 Task: Find connections with filter location Annecy-le-Vieux with filter topic #innovationwith filter profile language English with filter current company Max Healthcare with filter school Indian Institute of Technology, Roorkee with filter industry Media Production with filter service category Financial Advisory with filter keywords title Social Media Assistant
Action: Mouse moved to (504, 66)
Screenshot: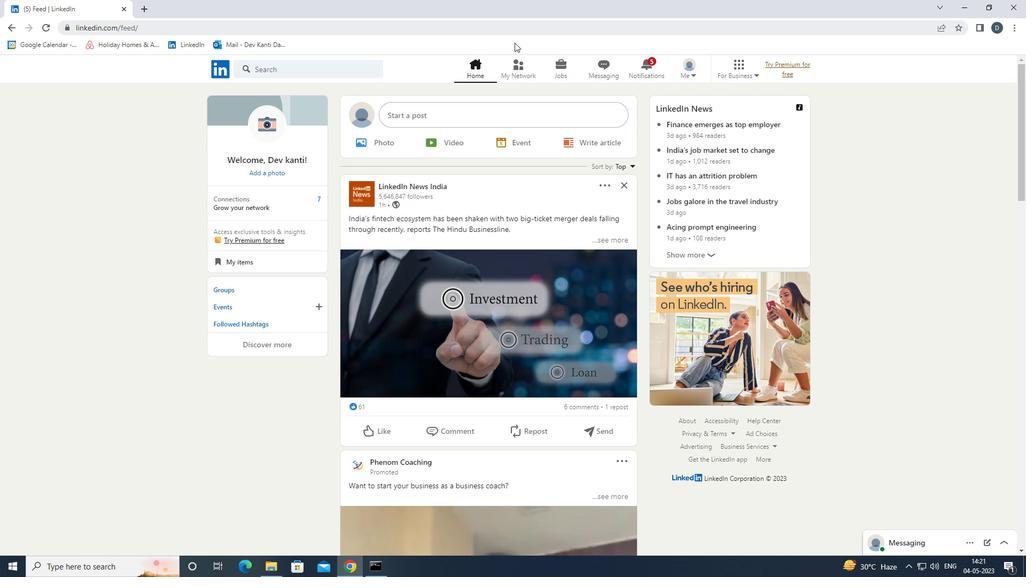 
Action: Mouse pressed left at (504, 66)
Screenshot: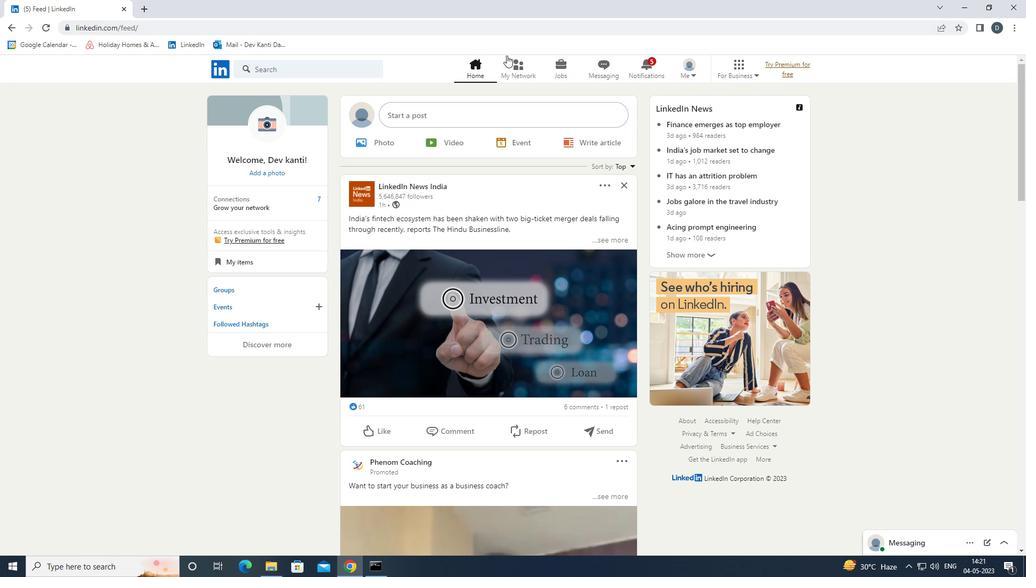 
Action: Mouse moved to (351, 128)
Screenshot: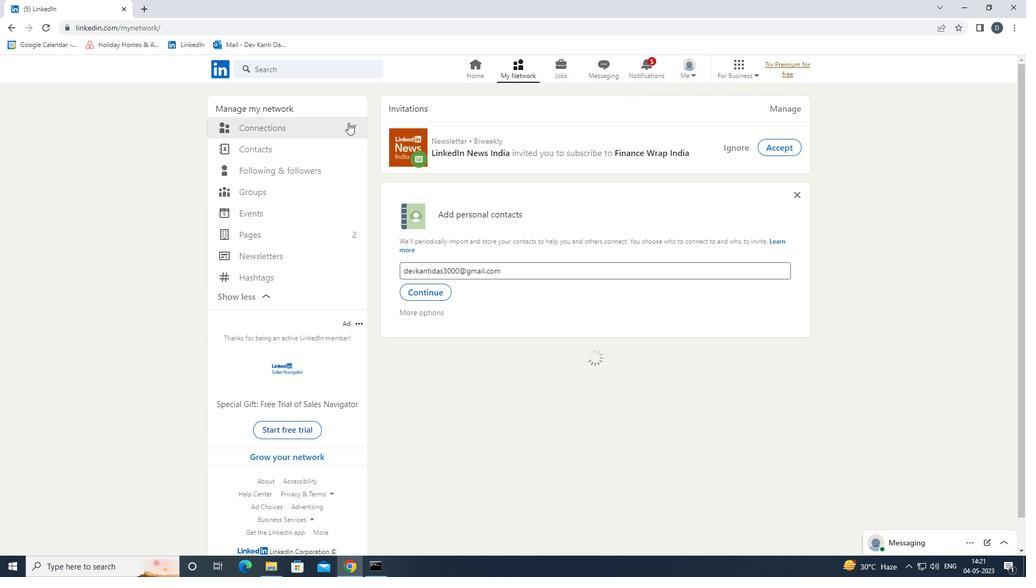 
Action: Mouse pressed left at (351, 128)
Screenshot: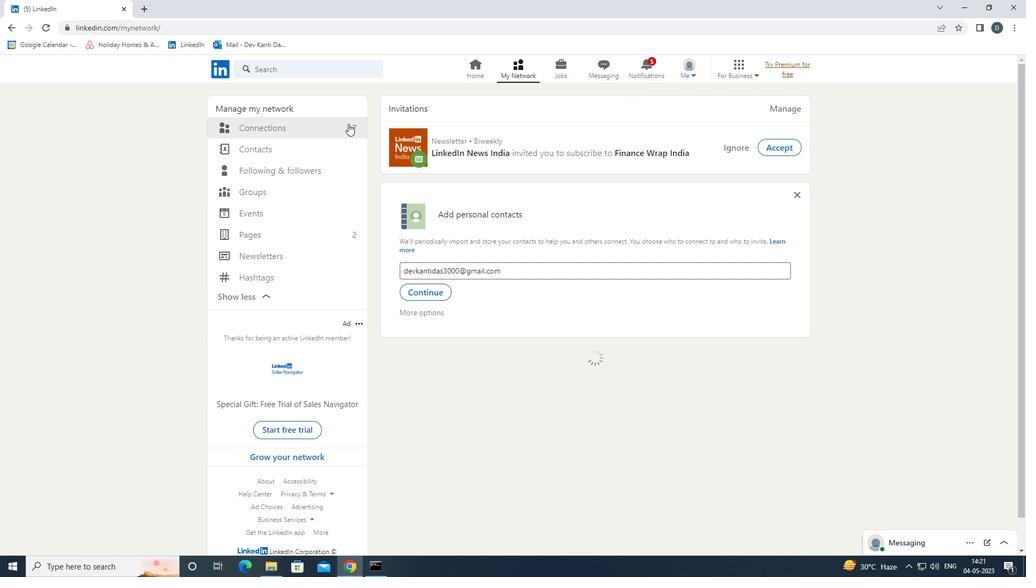 
Action: Mouse moved to (614, 125)
Screenshot: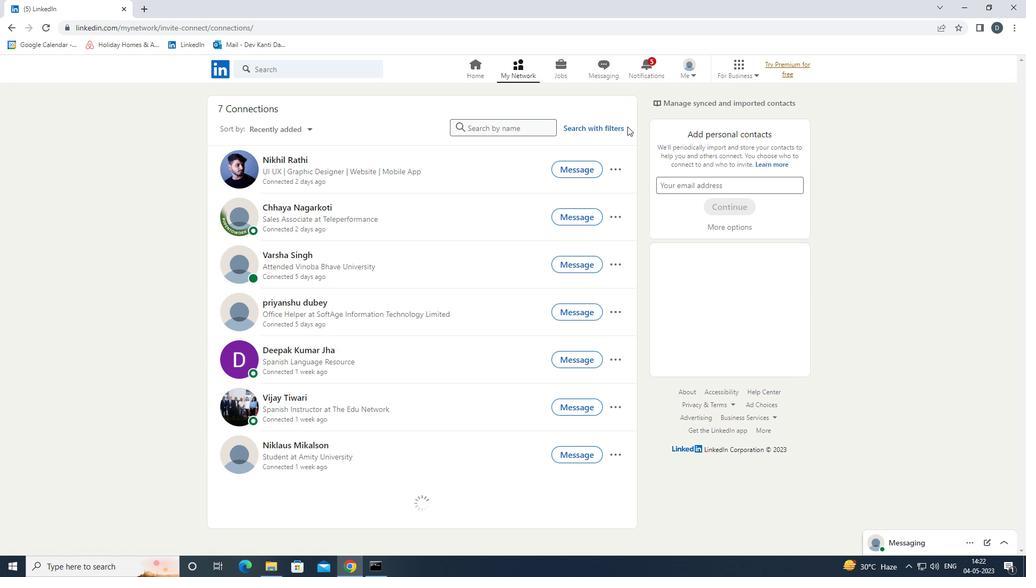 
Action: Mouse pressed left at (614, 125)
Screenshot: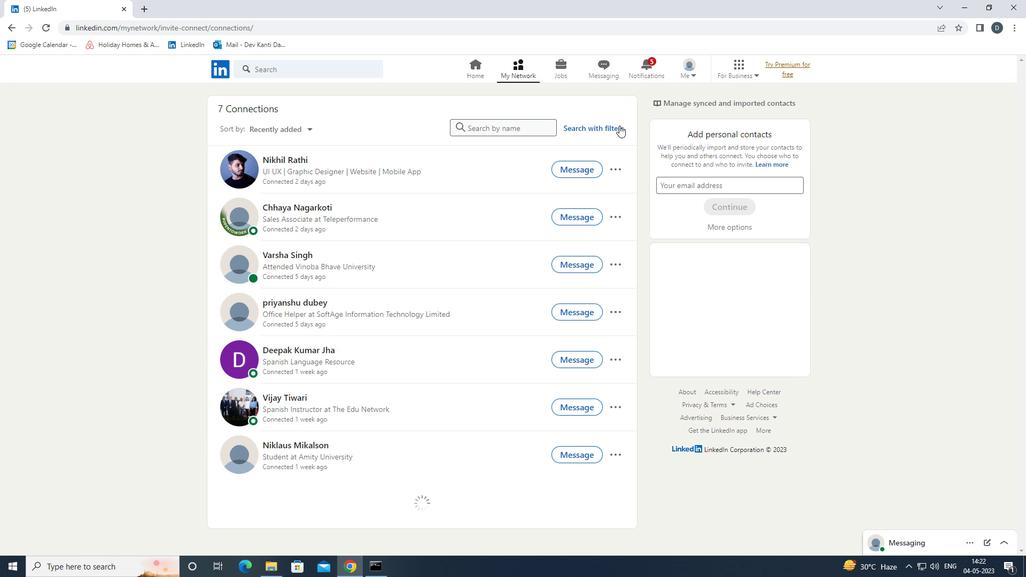 
Action: Mouse moved to (559, 98)
Screenshot: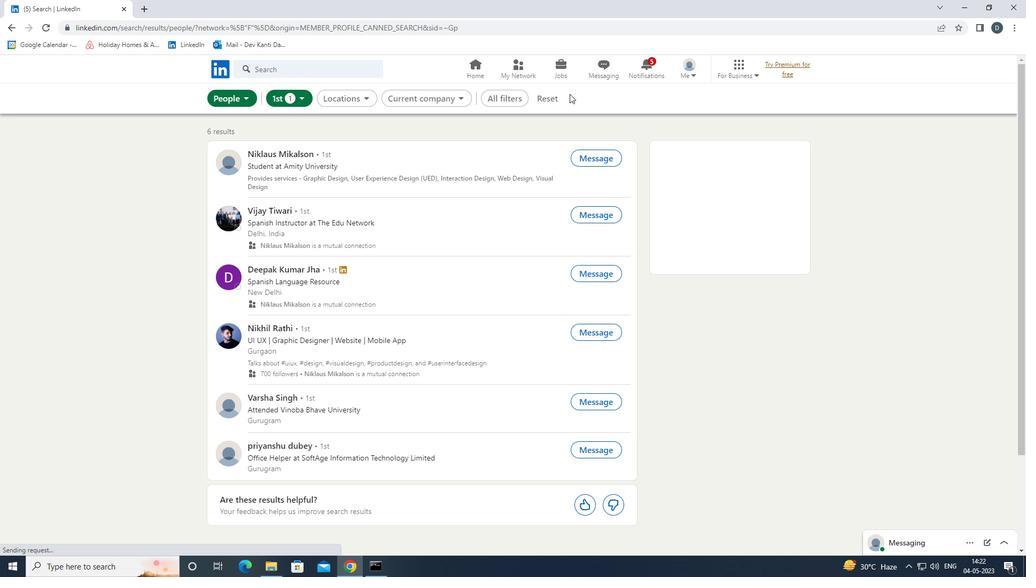 
Action: Mouse pressed left at (559, 98)
Screenshot: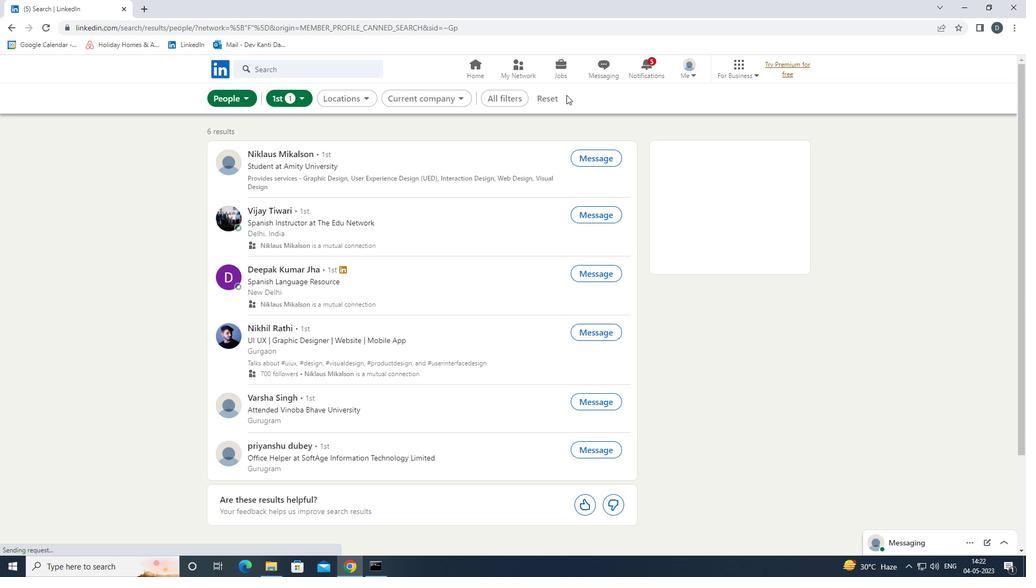 
Action: Mouse moved to (555, 98)
Screenshot: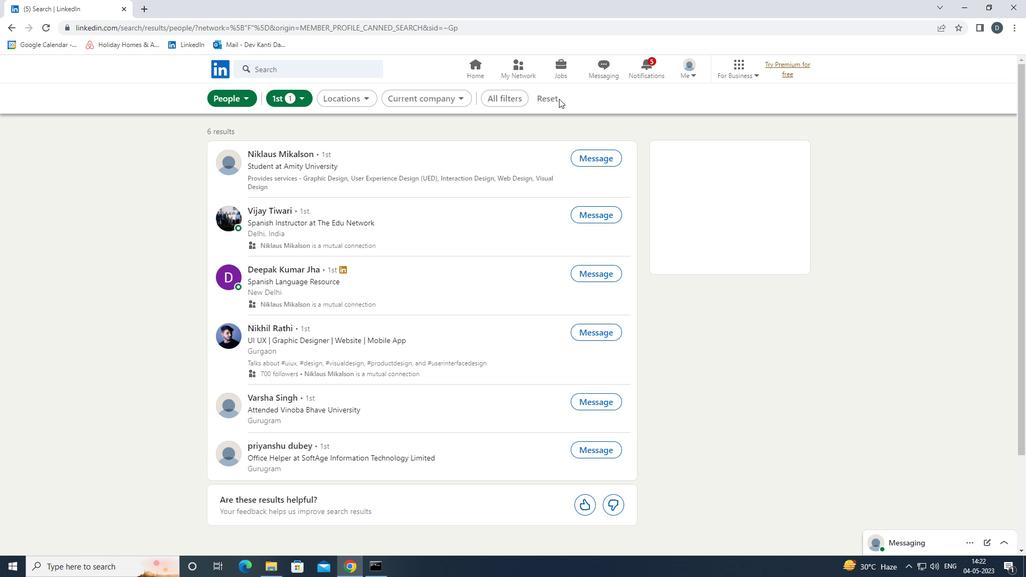 
Action: Mouse pressed left at (555, 98)
Screenshot: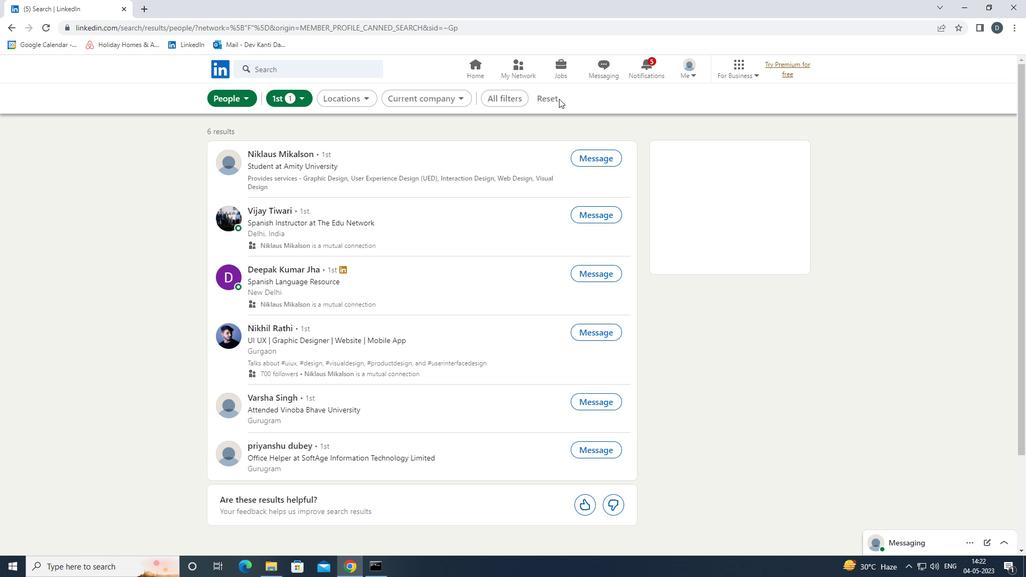 
Action: Mouse moved to (542, 97)
Screenshot: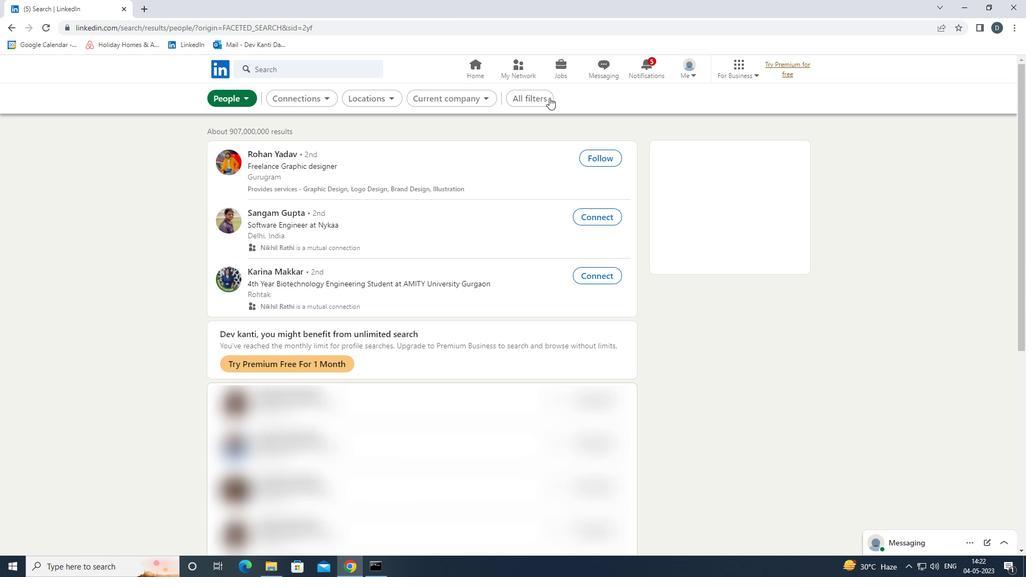 
Action: Mouse pressed left at (542, 97)
Screenshot: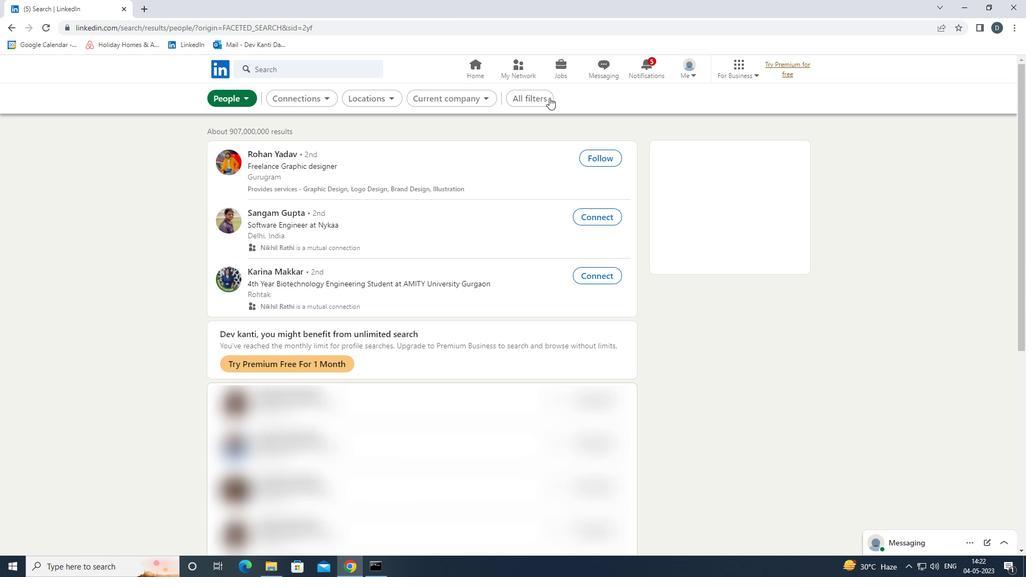 
Action: Mouse moved to (854, 346)
Screenshot: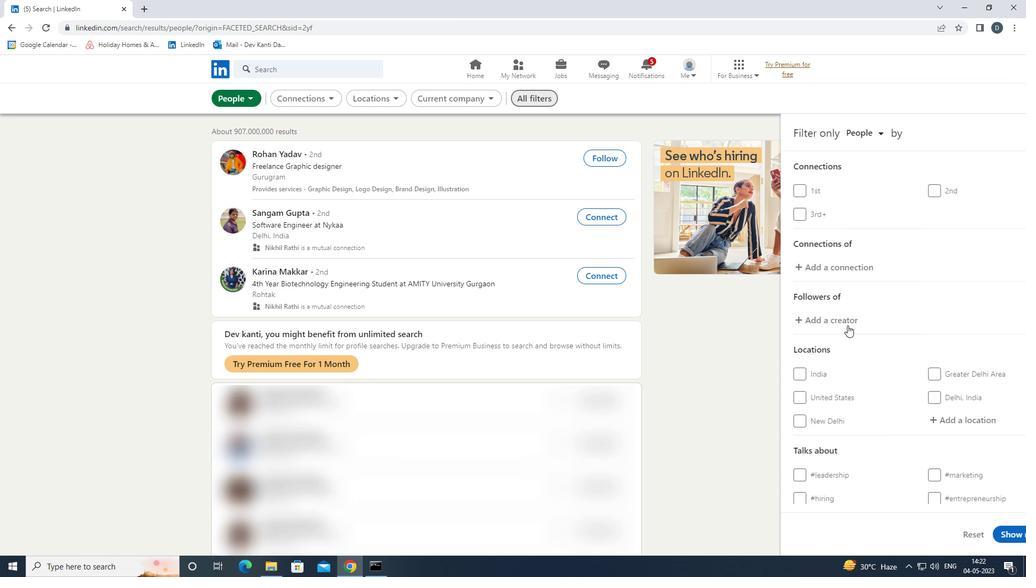 
Action: Mouse scrolled (854, 346) with delta (0, 0)
Screenshot: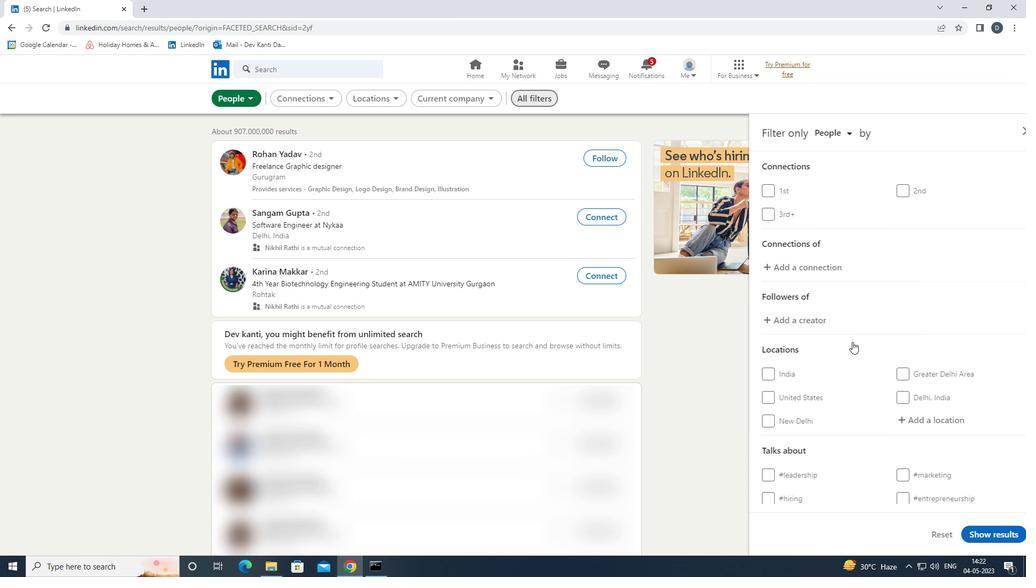 
Action: Mouse scrolled (854, 346) with delta (0, 0)
Screenshot: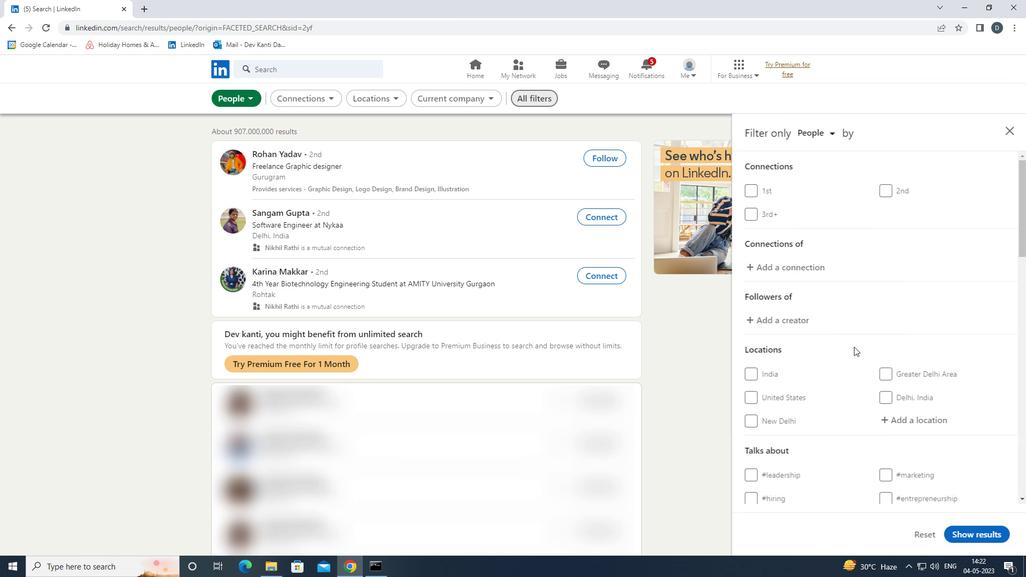 
Action: Mouse moved to (901, 314)
Screenshot: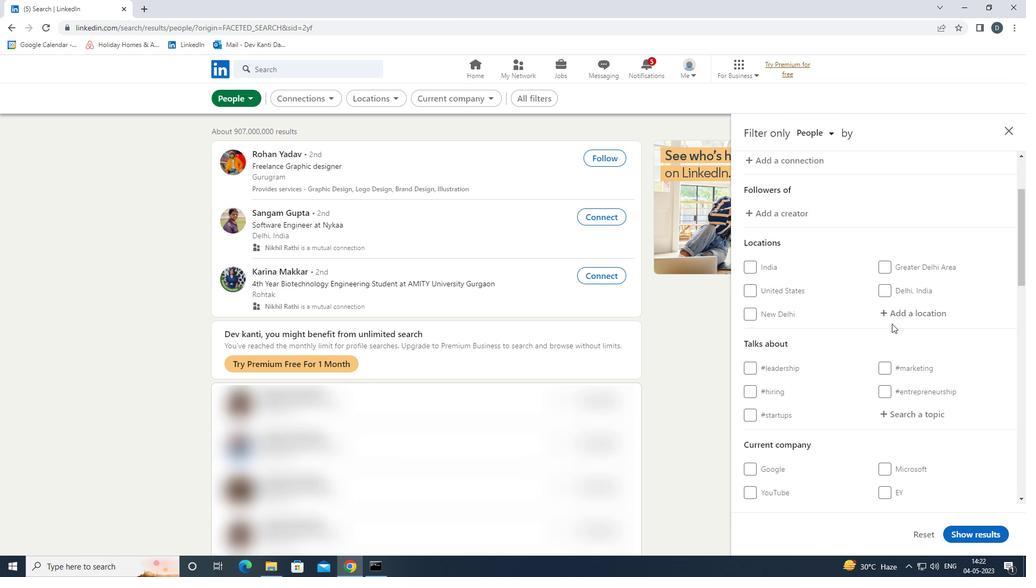 
Action: Mouse pressed left at (901, 314)
Screenshot: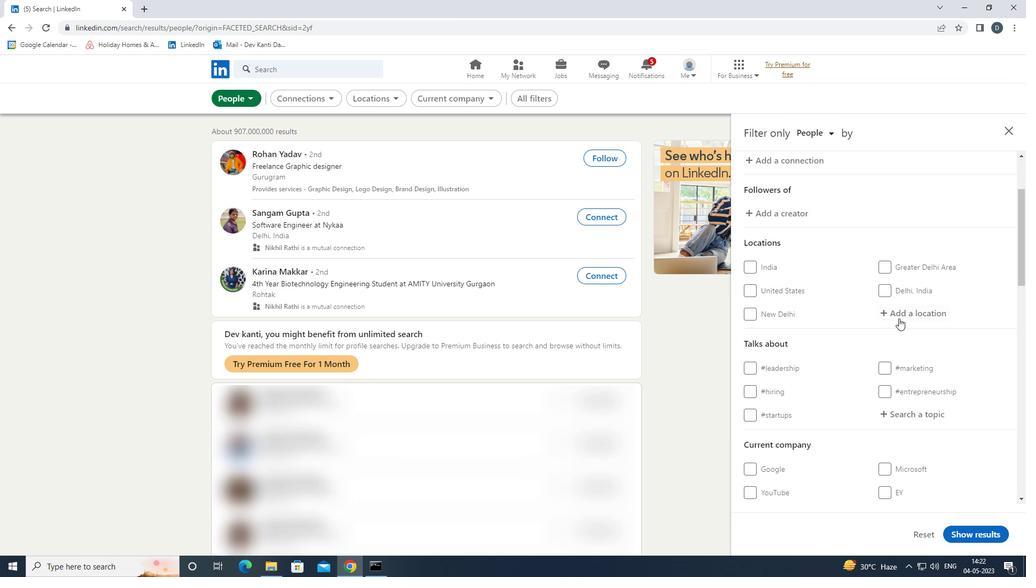 
Action: Mouse moved to (901, 314)
Screenshot: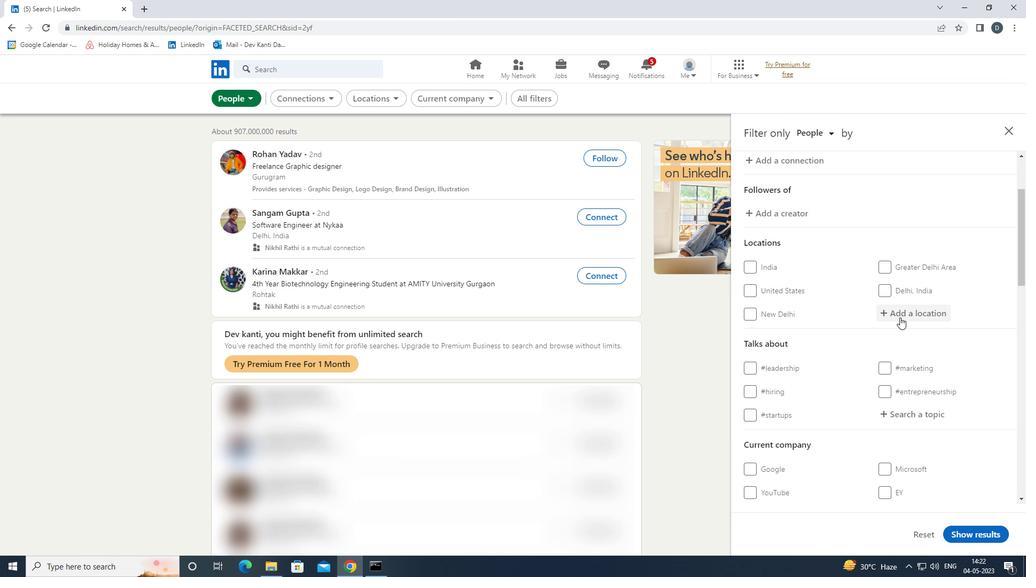 
Action: Key pressed <Key.shift><Key.shift><Key.shift><Key.shift><Key.shift><Key.shift><Key.shift><Key.shift><Key.shift><Key.shift><Key.shift><Key.shift><Key.shift><Key.shift><Key.shift><Key.shift><Key.shift><Key.shift><Key.shift><Key.shift><Key.shift><Key.shift>ANNECY-LE<Key.down><Key.enter>
Screenshot: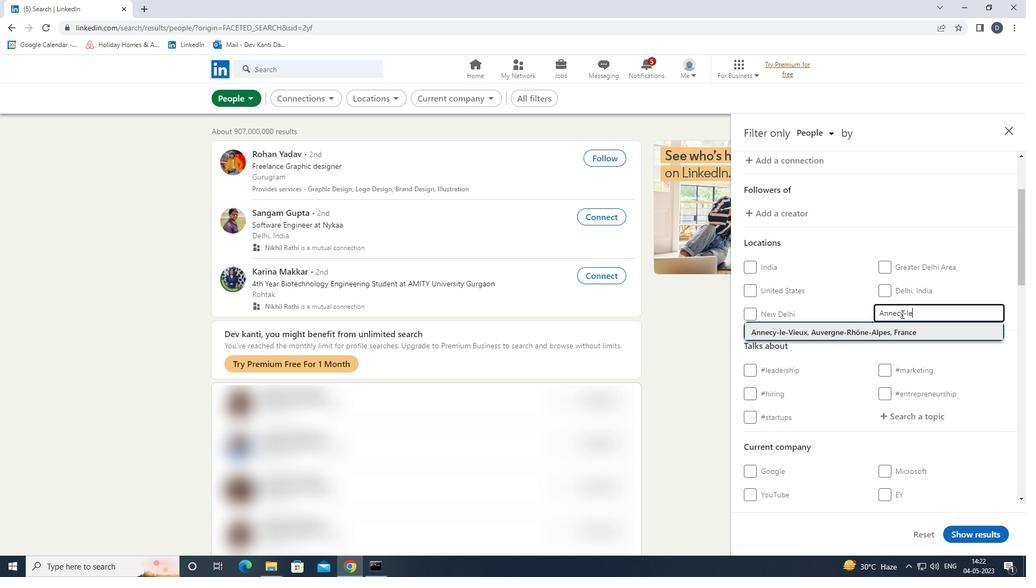 
Action: Mouse moved to (935, 443)
Screenshot: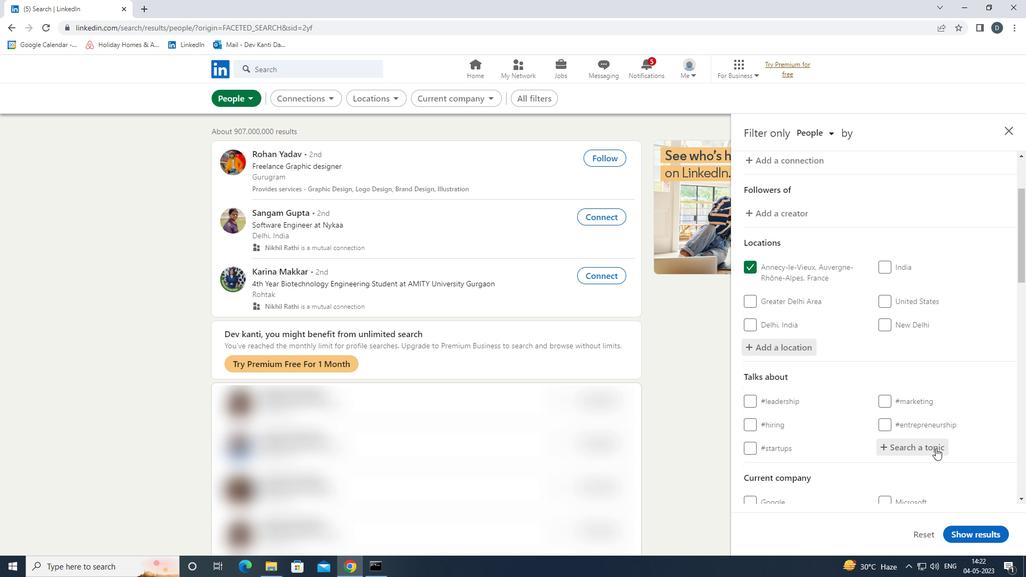 
Action: Mouse pressed left at (935, 443)
Screenshot: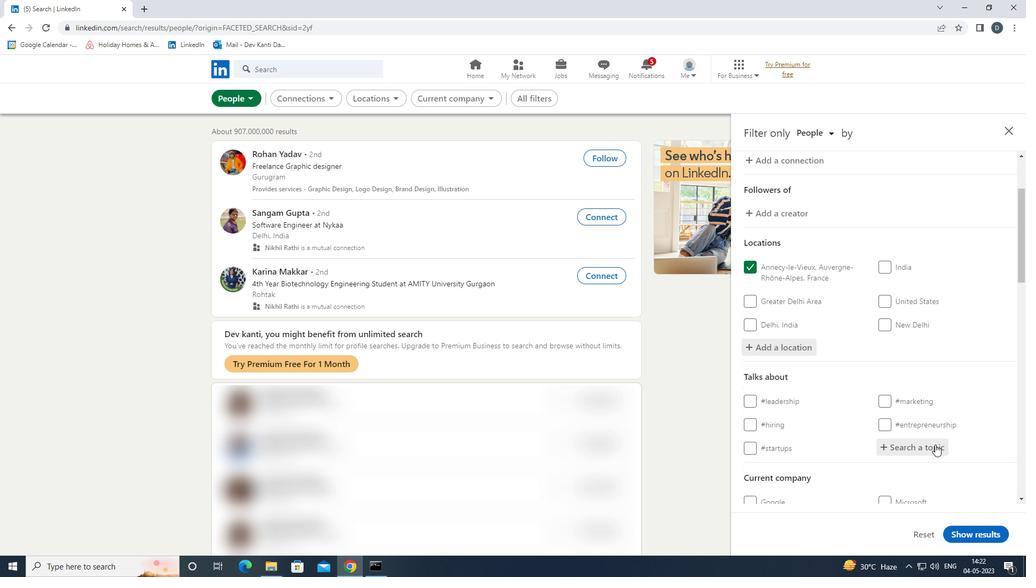 
Action: Key pressed INNOVATION<Key.down><Key.enter>
Screenshot: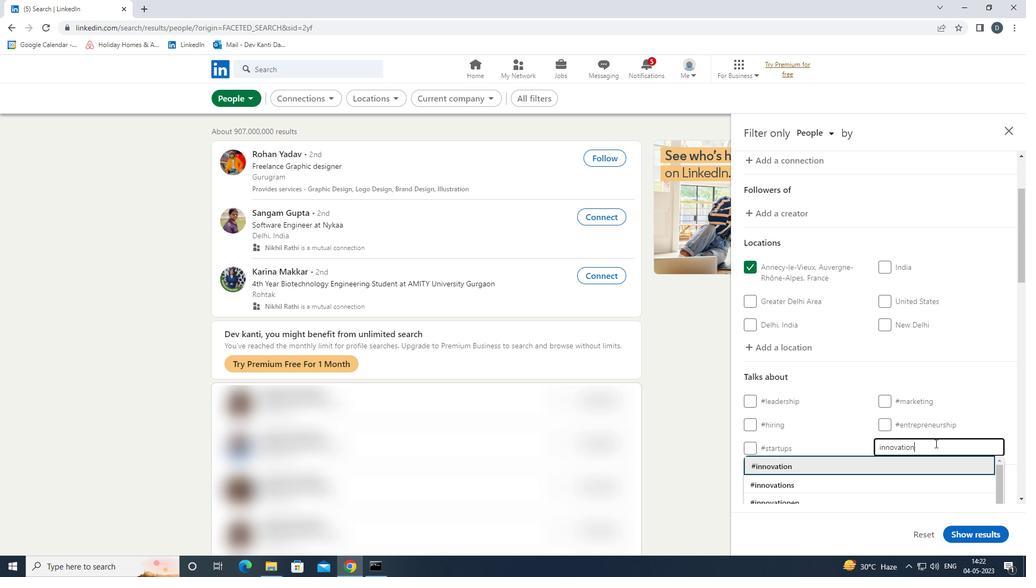 
Action: Mouse moved to (935, 443)
Screenshot: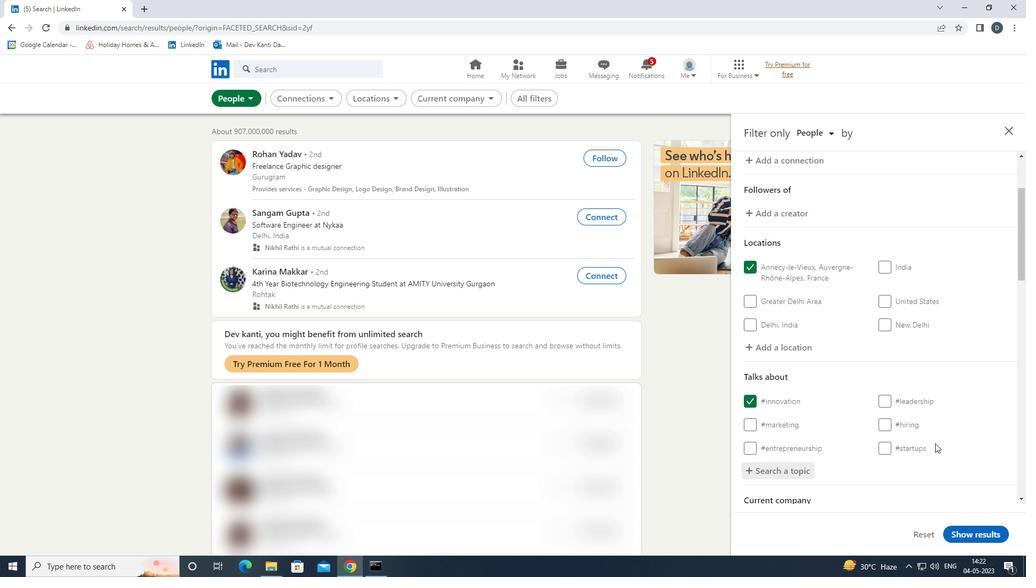 
Action: Mouse scrolled (935, 442) with delta (0, 0)
Screenshot: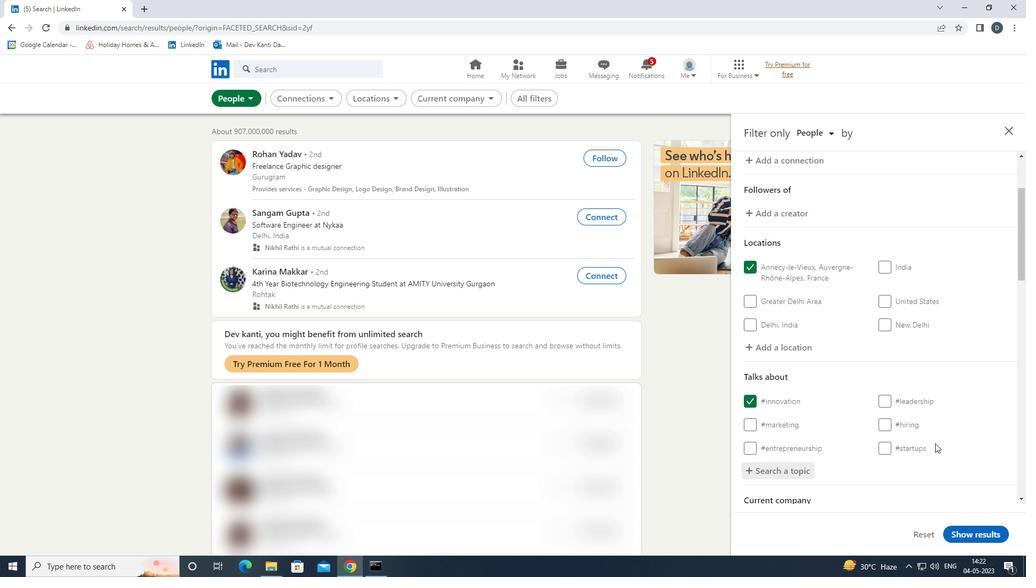 
Action: Mouse scrolled (935, 442) with delta (0, 0)
Screenshot: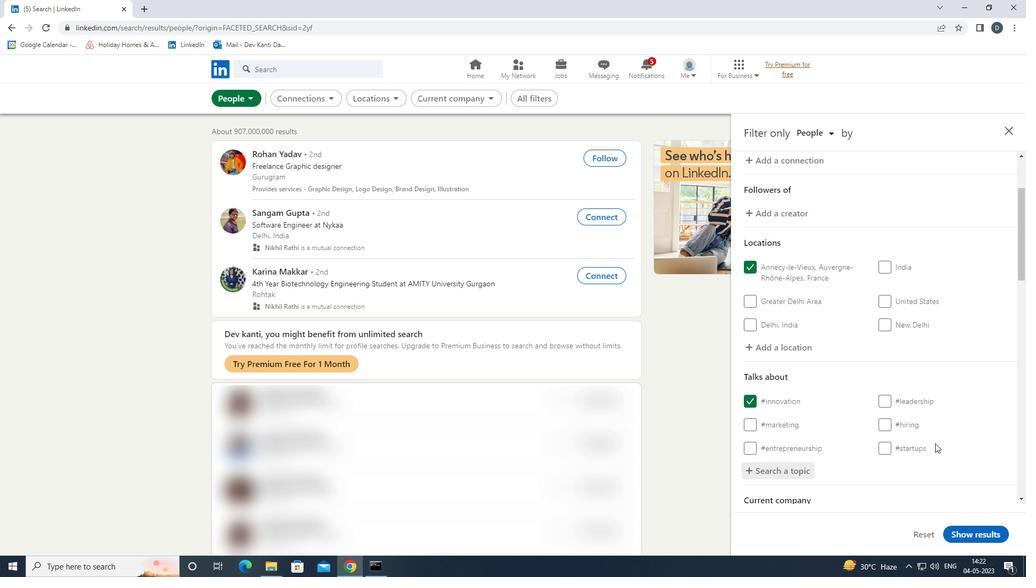 
Action: Mouse scrolled (935, 442) with delta (0, 0)
Screenshot: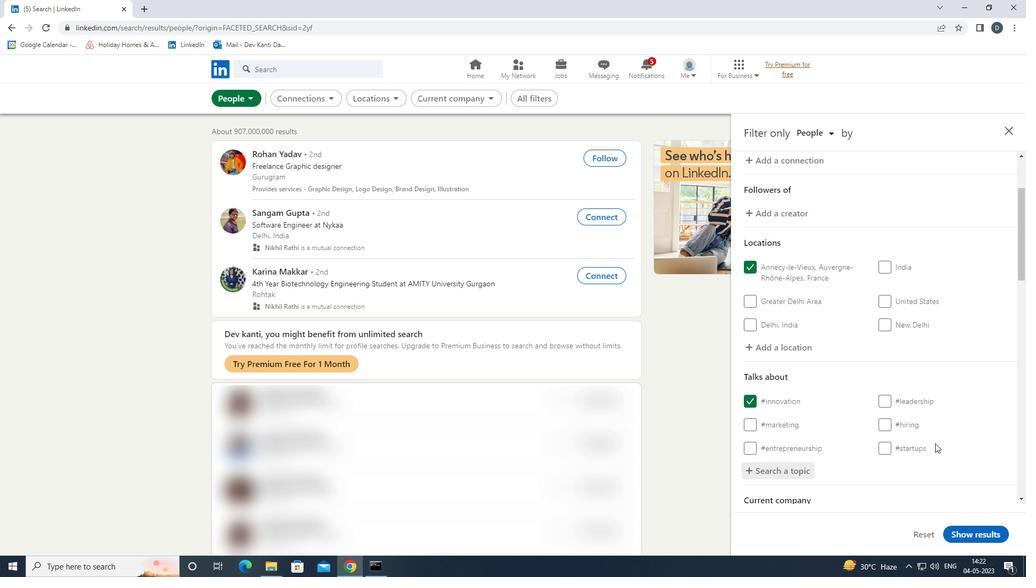 
Action: Mouse moved to (917, 310)
Screenshot: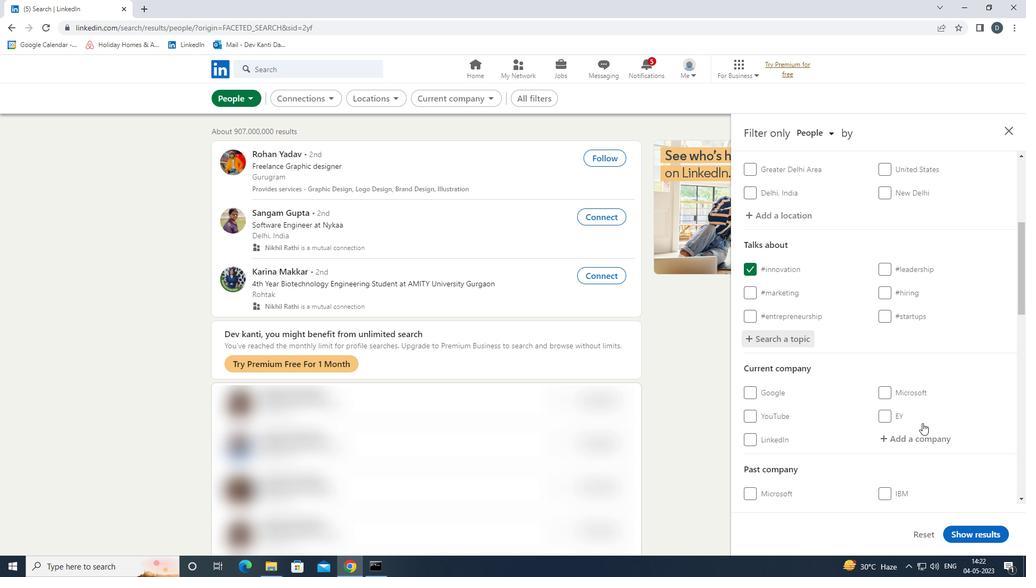 
Action: Mouse scrolled (917, 310) with delta (0, 0)
Screenshot: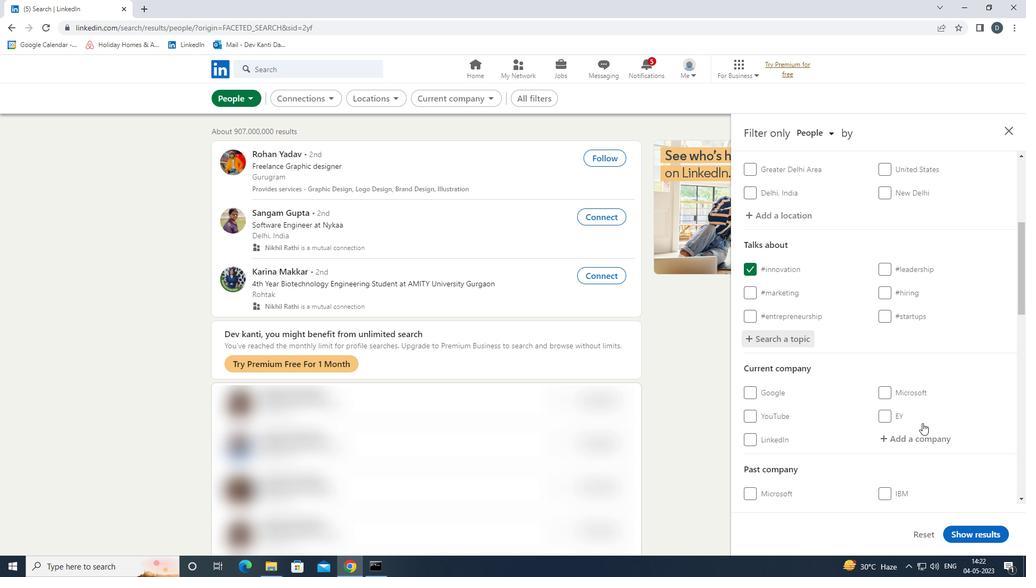 
Action: Mouse moved to (923, 330)
Screenshot: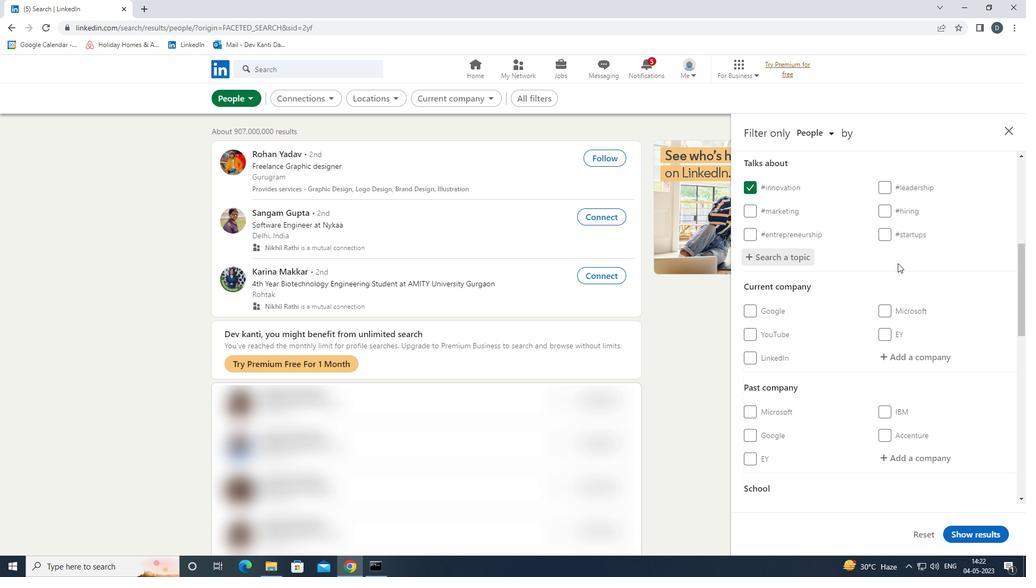 
Action: Mouse scrolled (923, 329) with delta (0, 0)
Screenshot: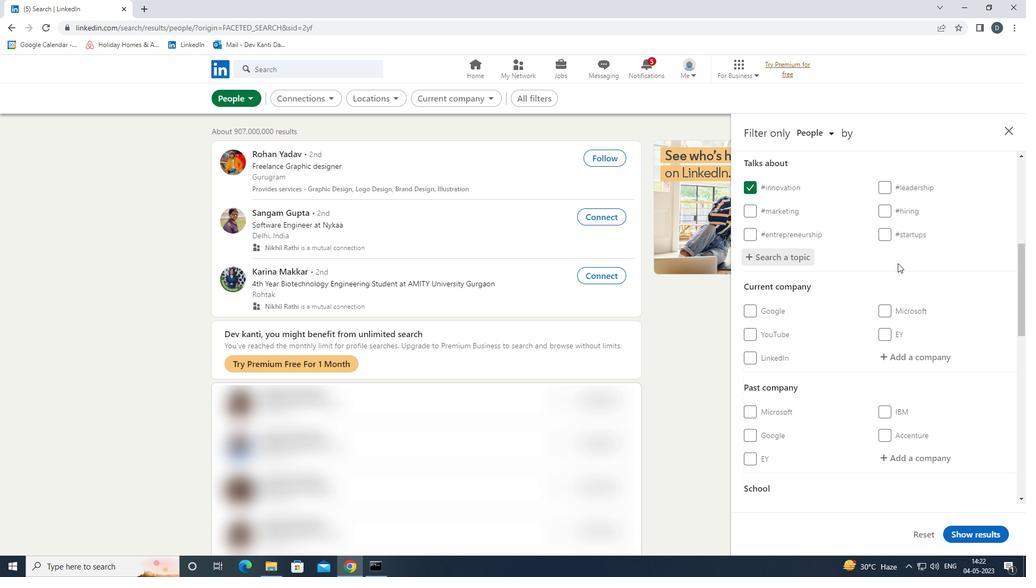 
Action: Mouse moved to (924, 331)
Screenshot: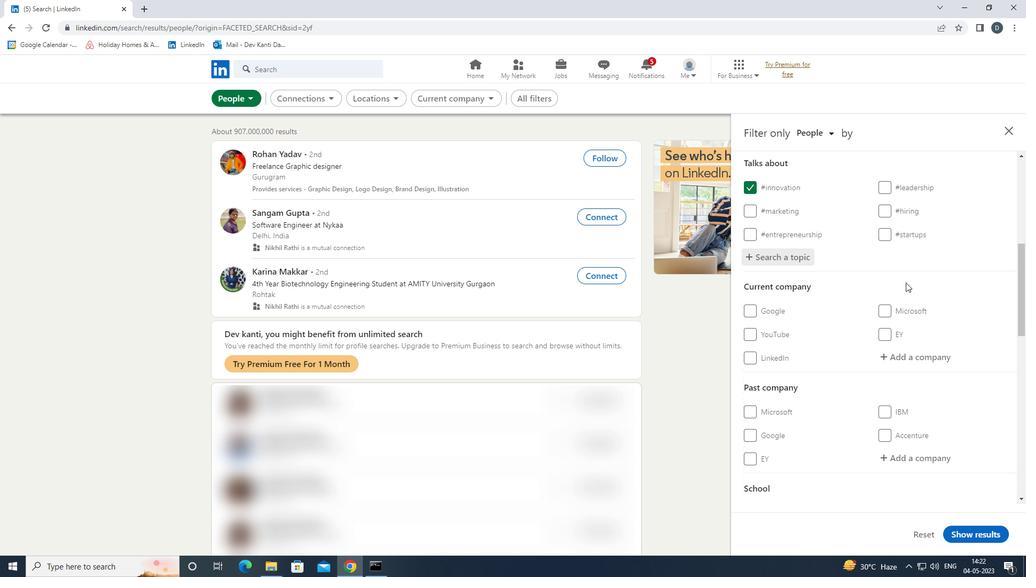 
Action: Mouse scrolled (924, 330) with delta (0, 0)
Screenshot: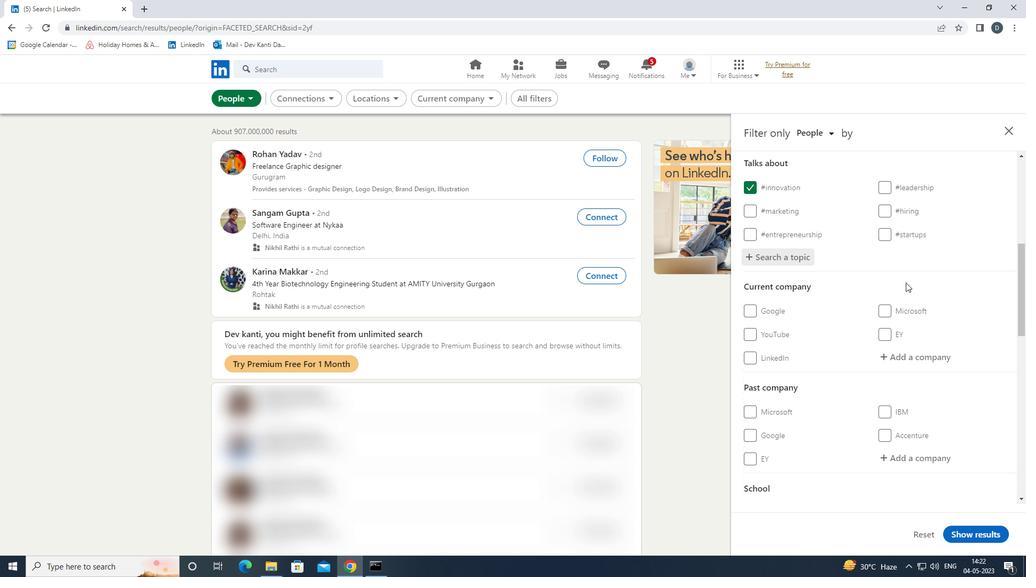 
Action: Mouse moved to (916, 308)
Screenshot: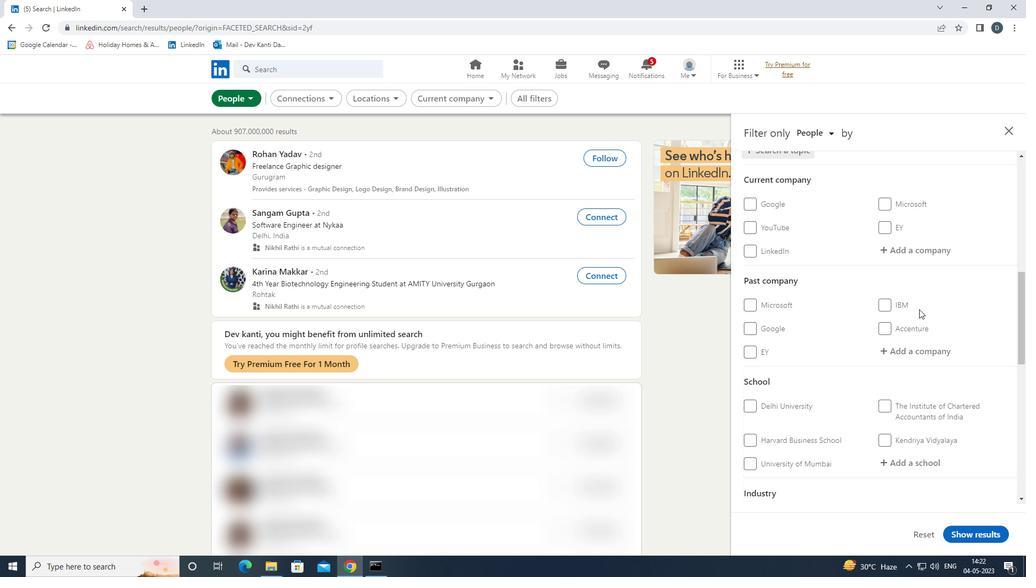 
Action: Mouse scrolled (916, 307) with delta (0, 0)
Screenshot: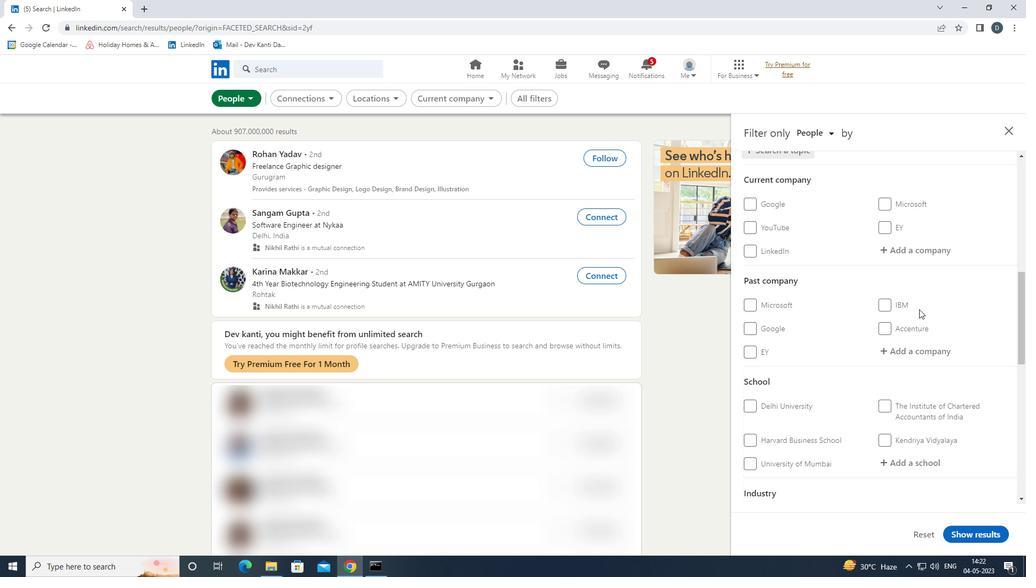 
Action: Mouse moved to (914, 308)
Screenshot: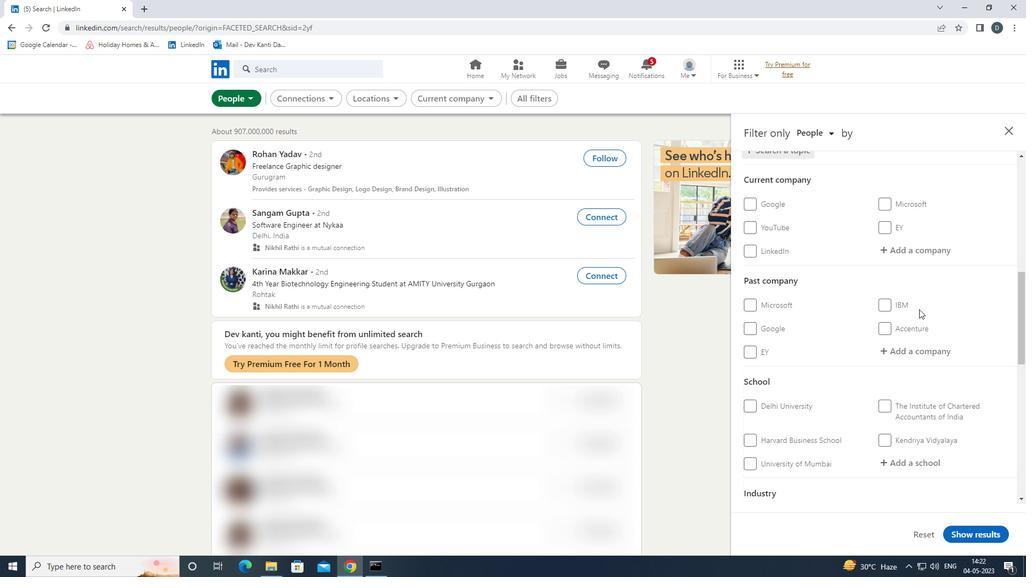 
Action: Mouse scrolled (914, 308) with delta (0, 0)
Screenshot: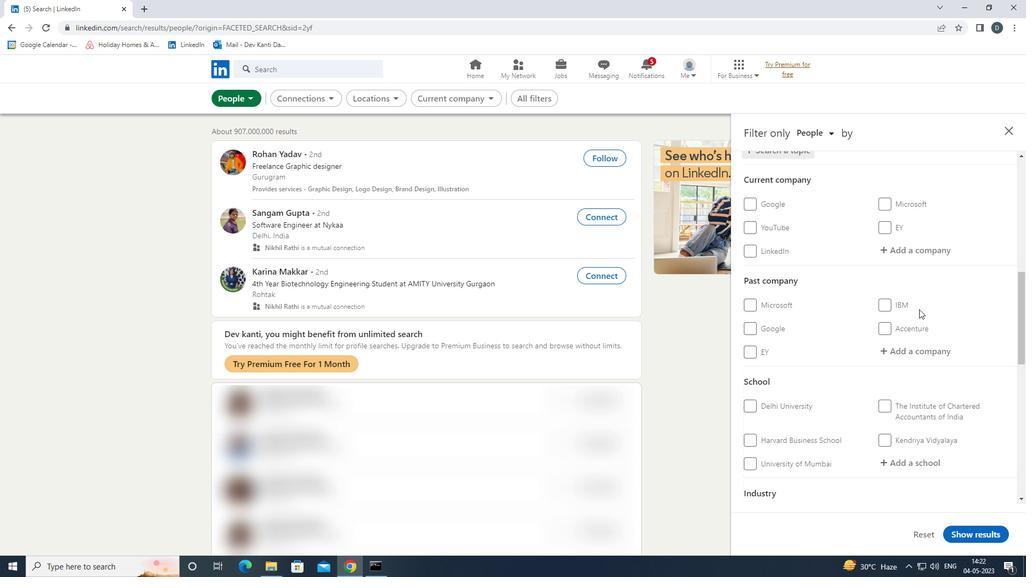 
Action: Mouse scrolled (914, 308) with delta (0, 0)
Screenshot: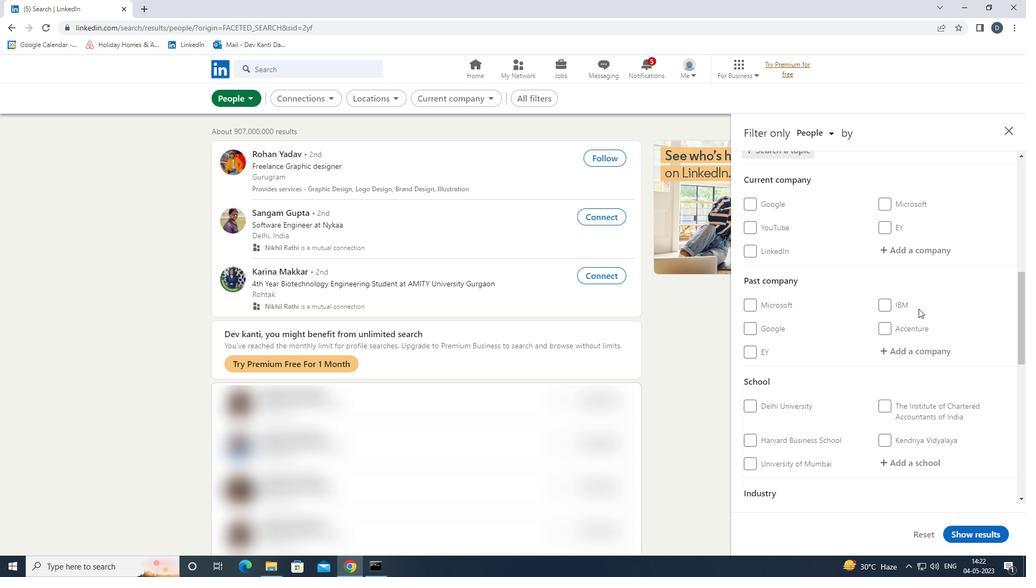
Action: Mouse scrolled (914, 308) with delta (0, 0)
Screenshot: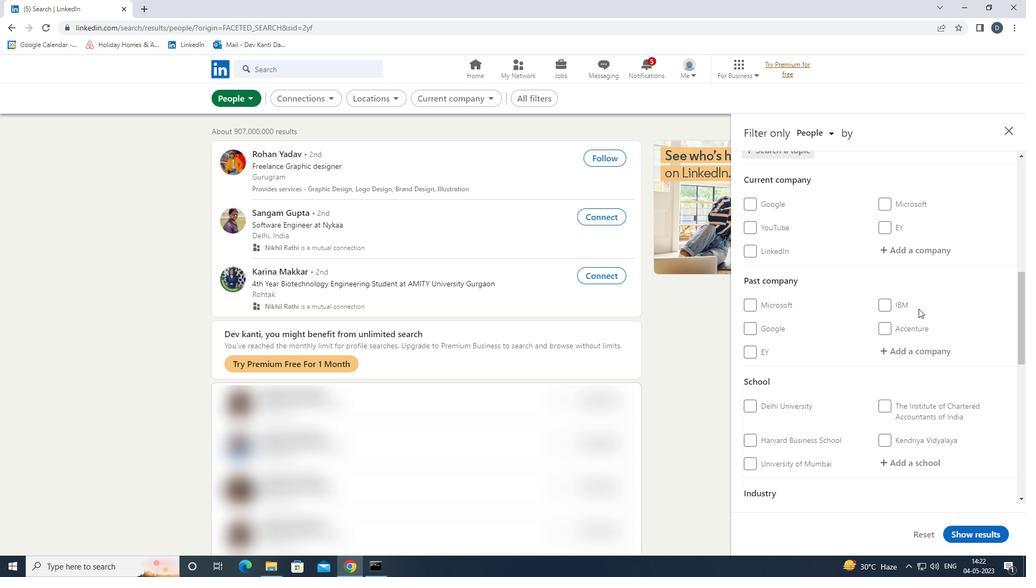 
Action: Mouse moved to (912, 310)
Screenshot: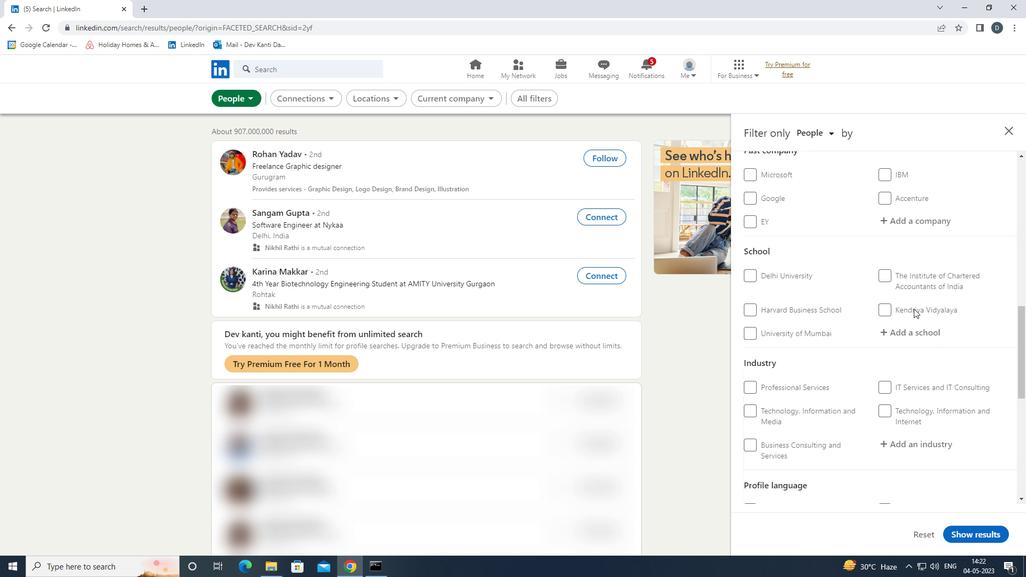 
Action: Mouse scrolled (912, 310) with delta (0, 0)
Screenshot: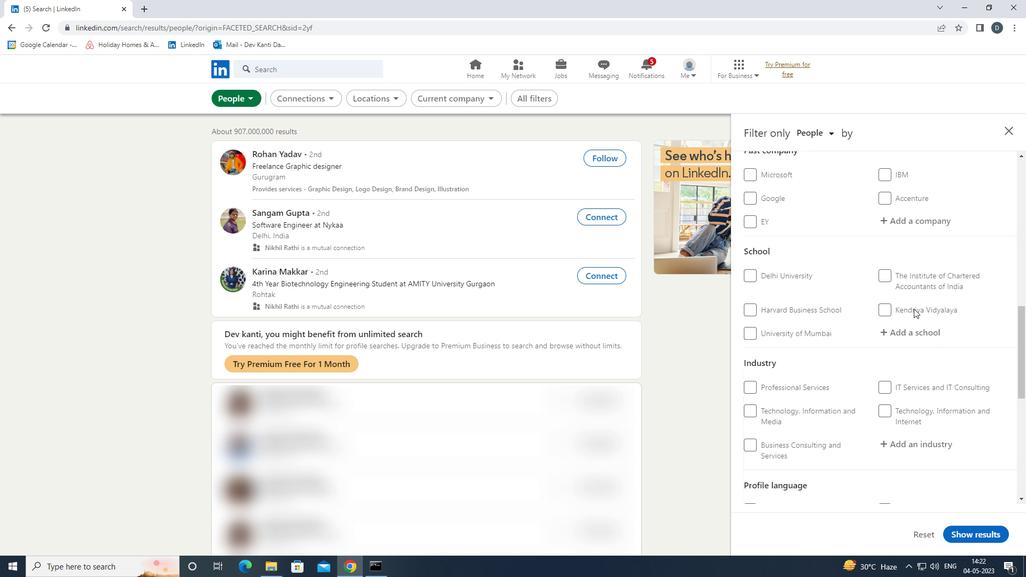 
Action: Mouse moved to (911, 312)
Screenshot: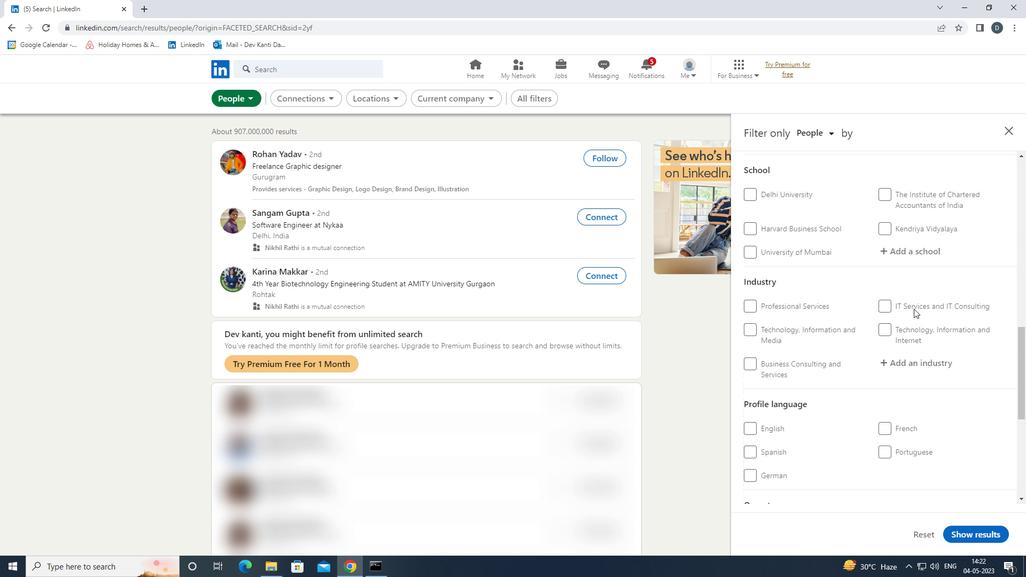 
Action: Mouse scrolled (911, 312) with delta (0, 0)
Screenshot: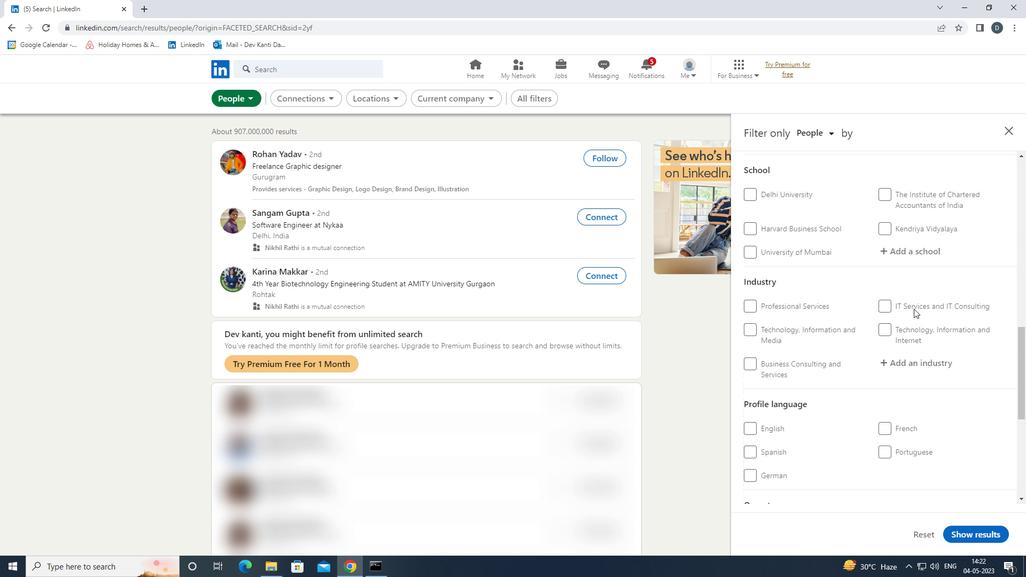 
Action: Mouse moved to (760, 318)
Screenshot: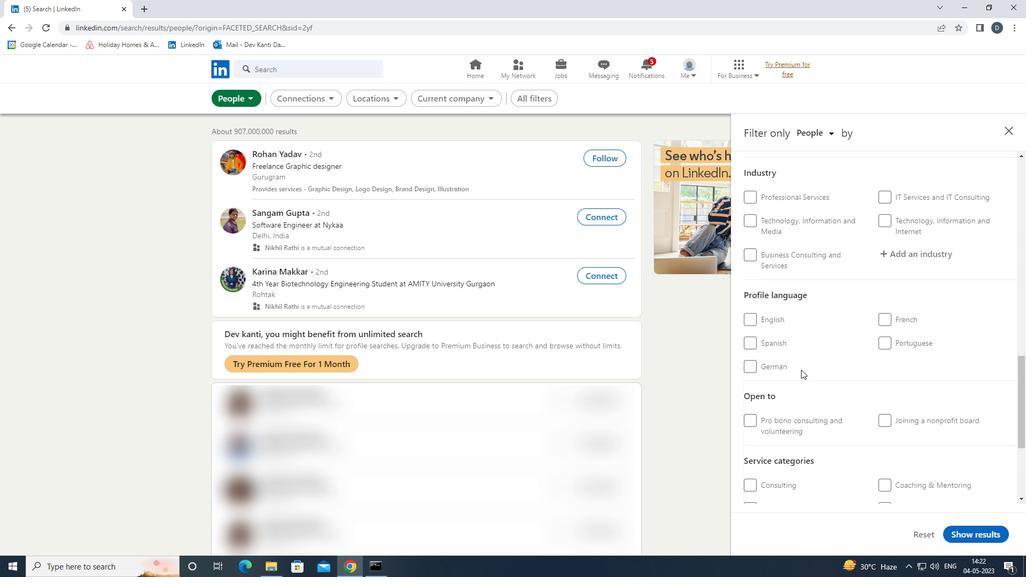 
Action: Mouse pressed left at (760, 318)
Screenshot: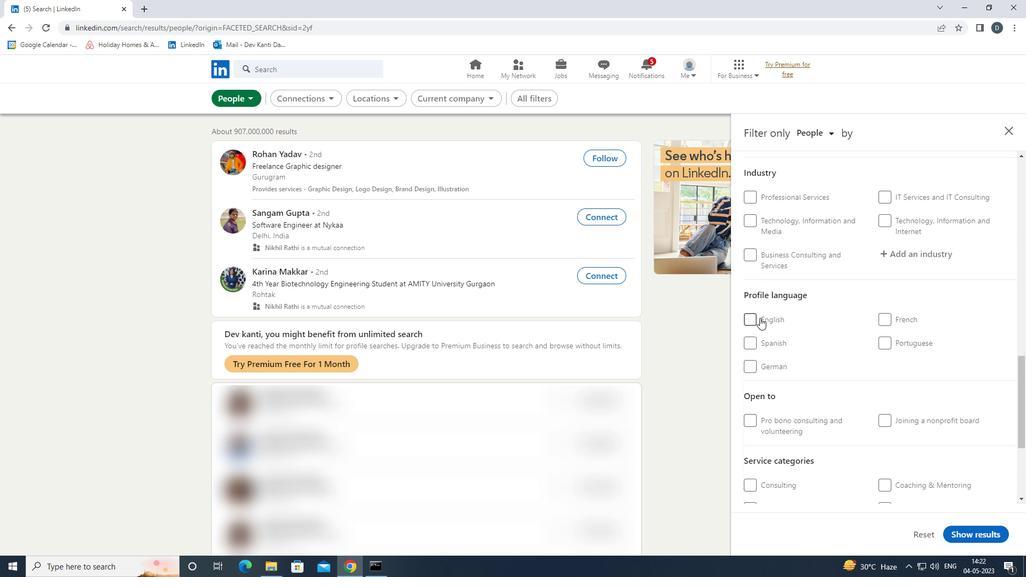 
Action: Mouse moved to (895, 341)
Screenshot: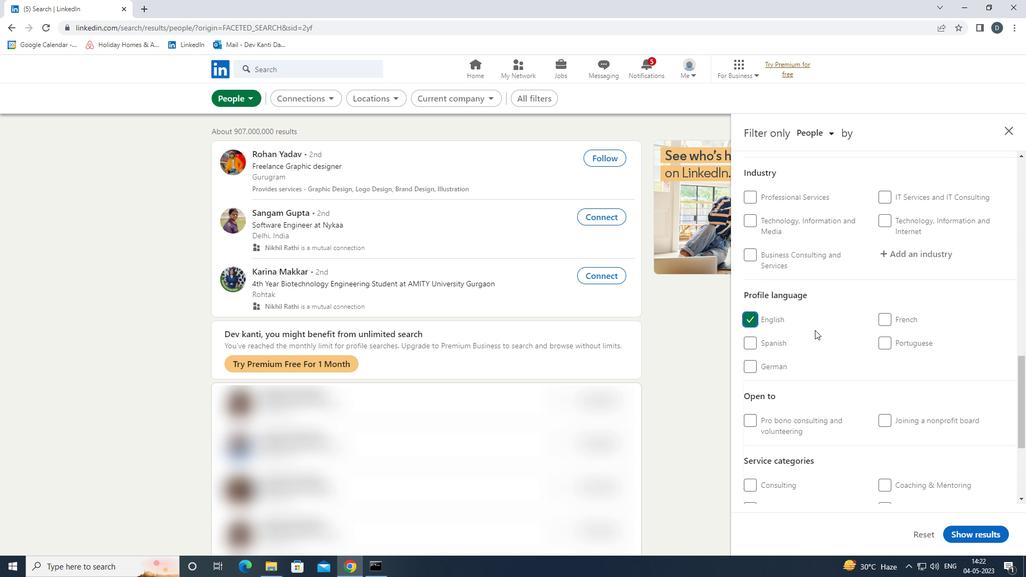 
Action: Mouse scrolled (895, 341) with delta (0, 0)
Screenshot: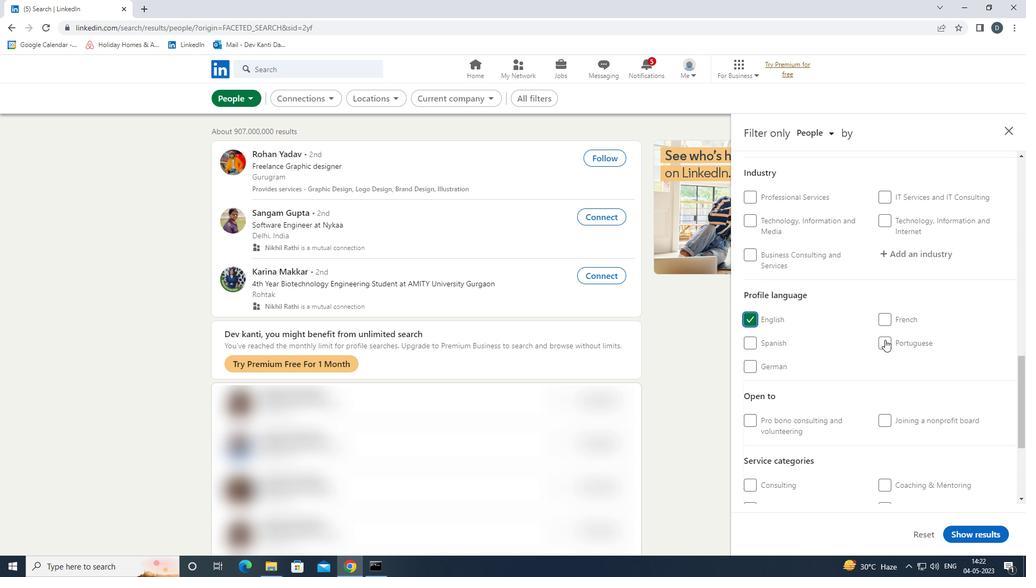 
Action: Mouse scrolled (895, 341) with delta (0, 0)
Screenshot: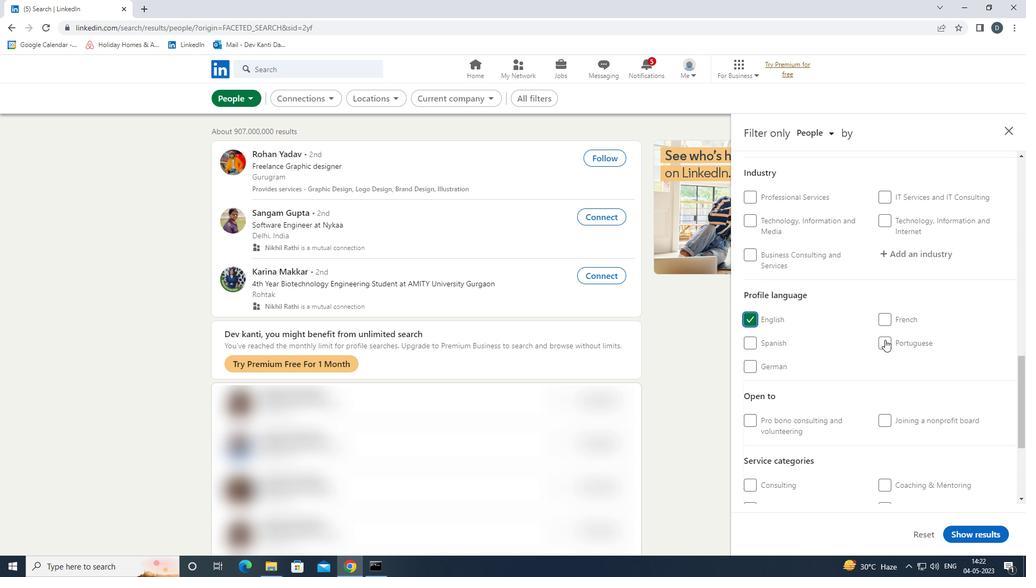 
Action: Mouse scrolled (895, 341) with delta (0, 0)
Screenshot: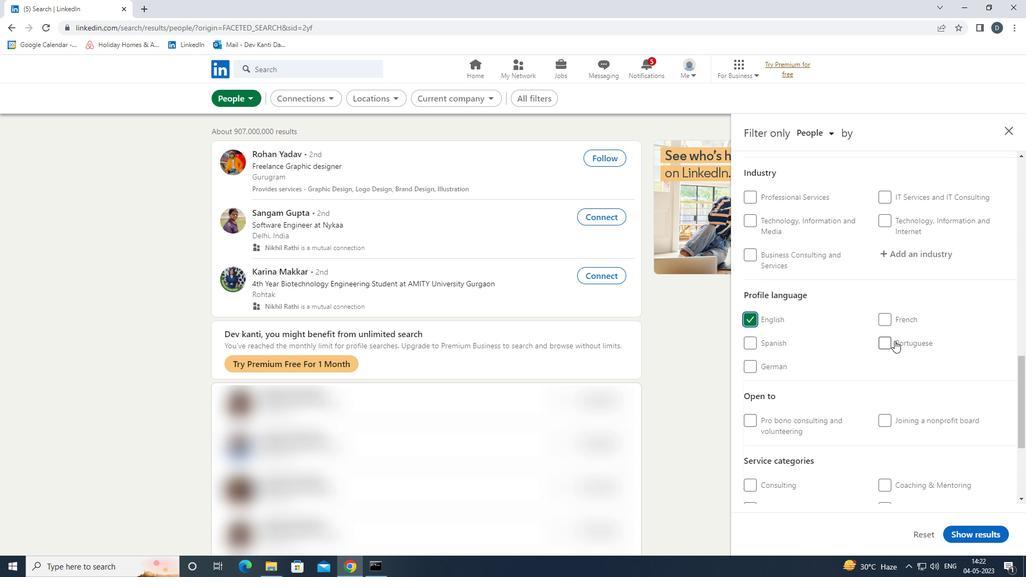 
Action: Mouse scrolled (895, 341) with delta (0, 0)
Screenshot: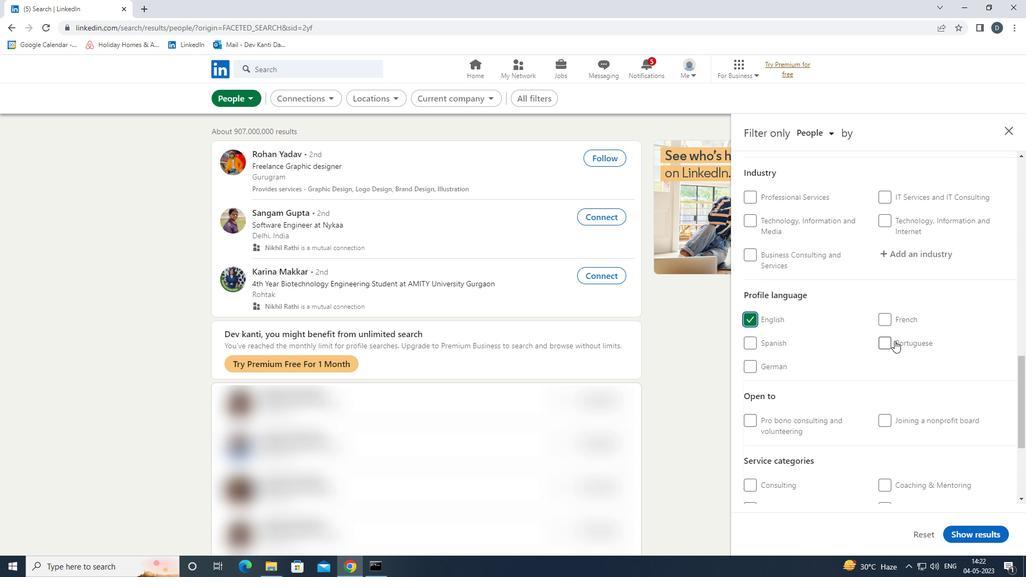 
Action: Mouse scrolled (895, 341) with delta (0, 0)
Screenshot: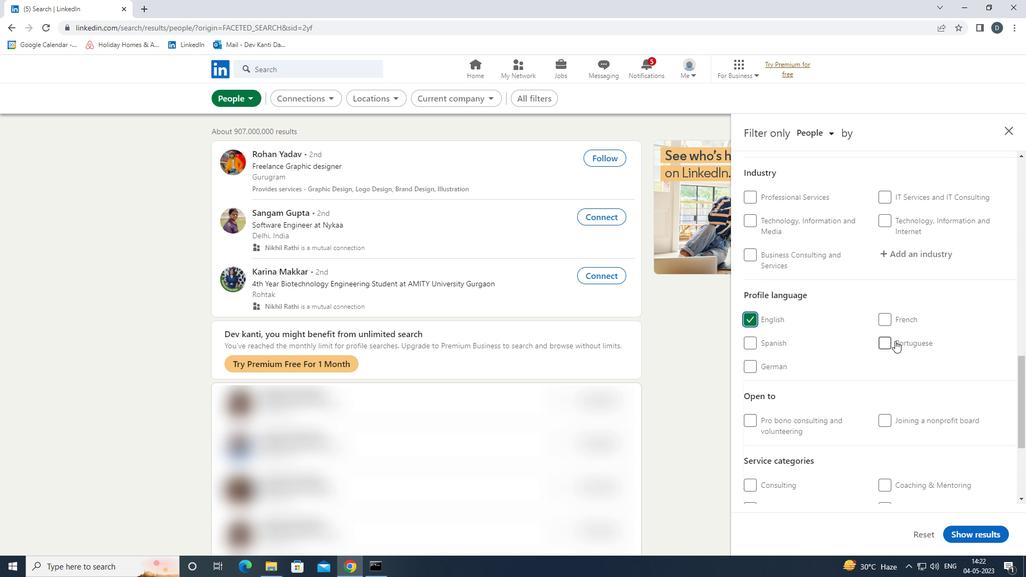 
Action: Mouse moved to (894, 334)
Screenshot: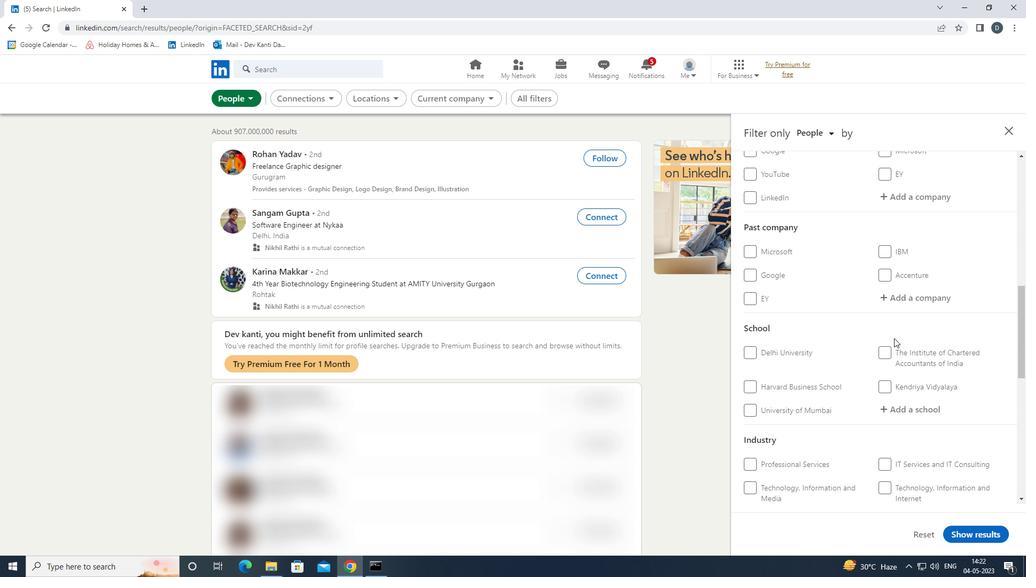 
Action: Mouse scrolled (894, 335) with delta (0, 0)
Screenshot: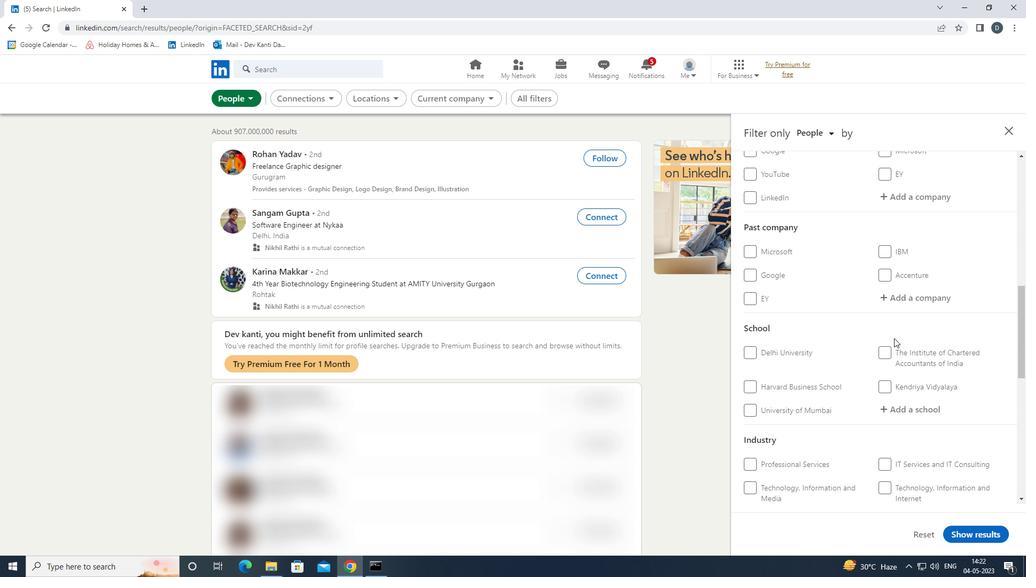 
Action: Mouse scrolled (894, 335) with delta (0, 0)
Screenshot: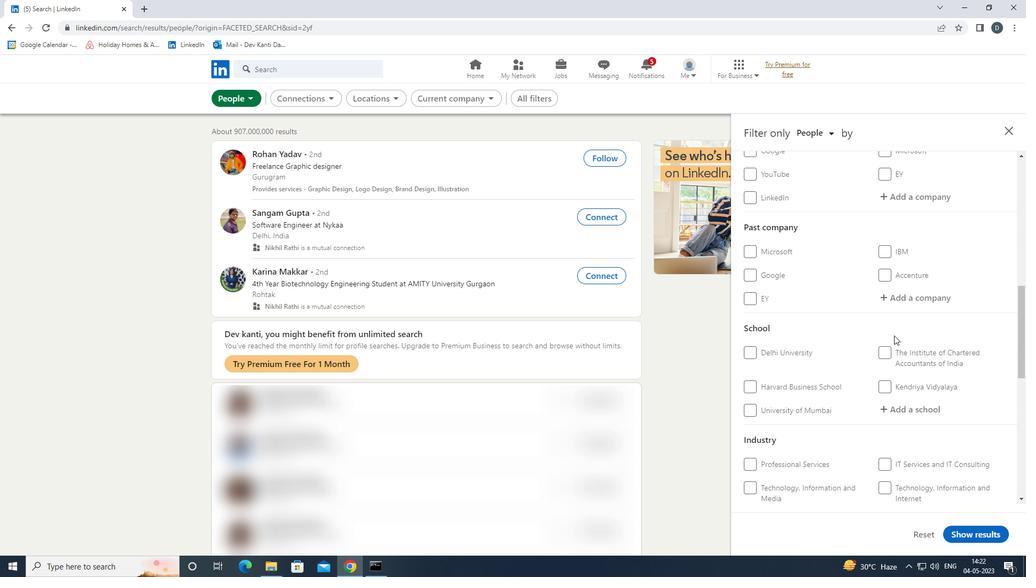 
Action: Mouse moved to (920, 310)
Screenshot: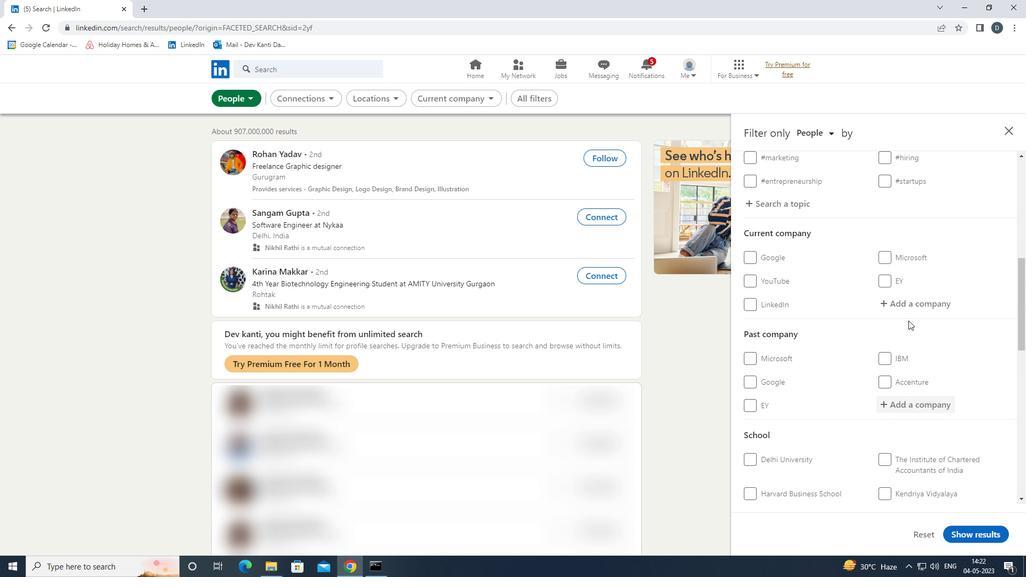 
Action: Mouse pressed left at (920, 310)
Screenshot: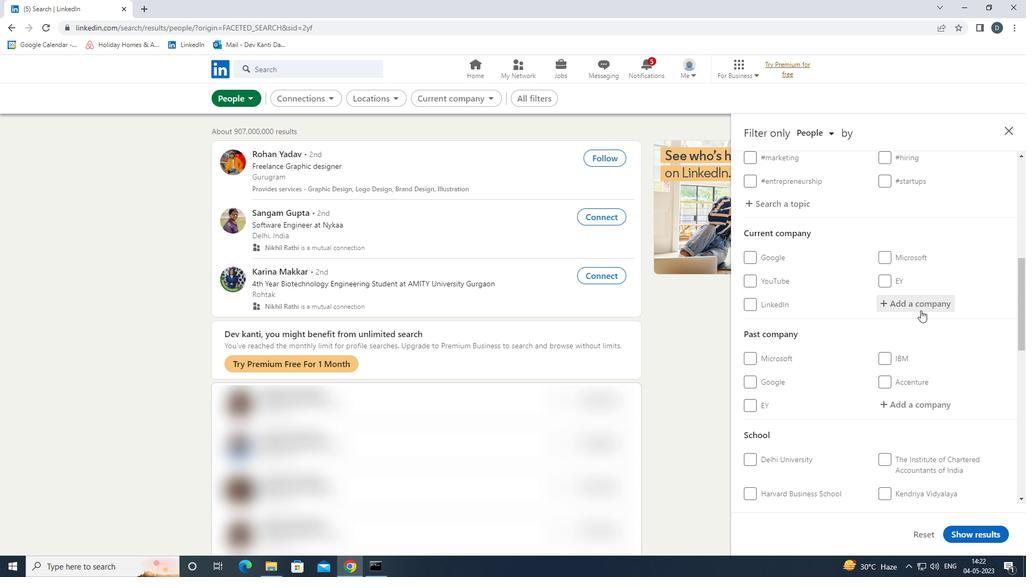 
Action: Mouse moved to (920, 310)
Screenshot: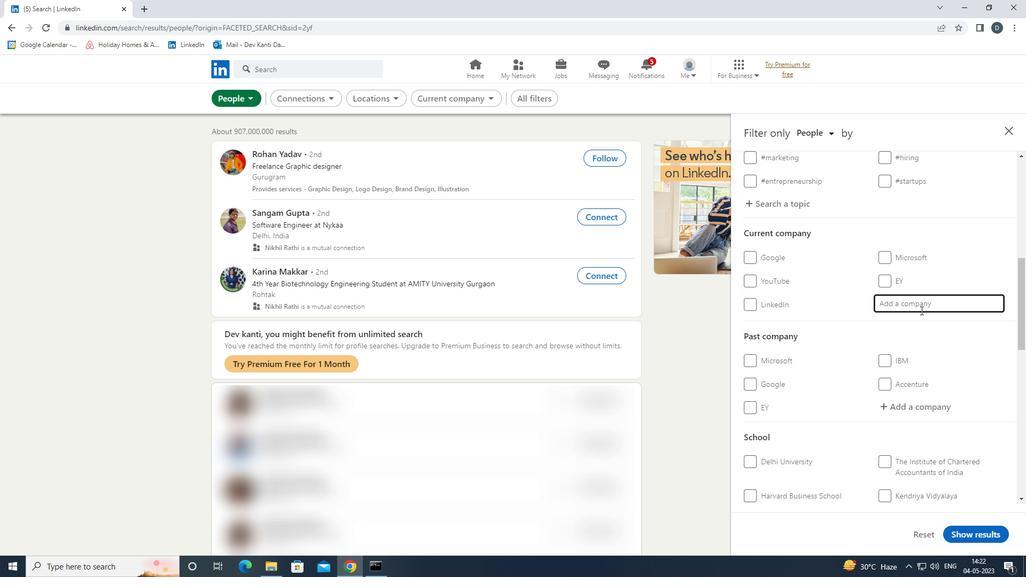
Action: Key pressed <Key.shift>MAX<Key.space><Key.shift>HALT<Key.backspace><Key.backspace><Key.backspace>EALTH<Key.down><Key.enter>
Screenshot: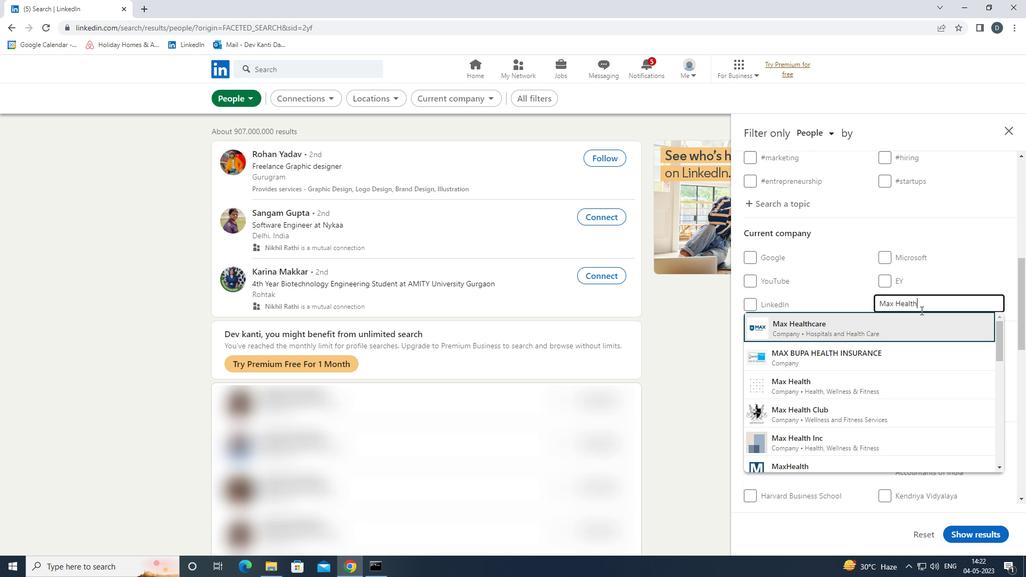 
Action: Mouse moved to (898, 260)
Screenshot: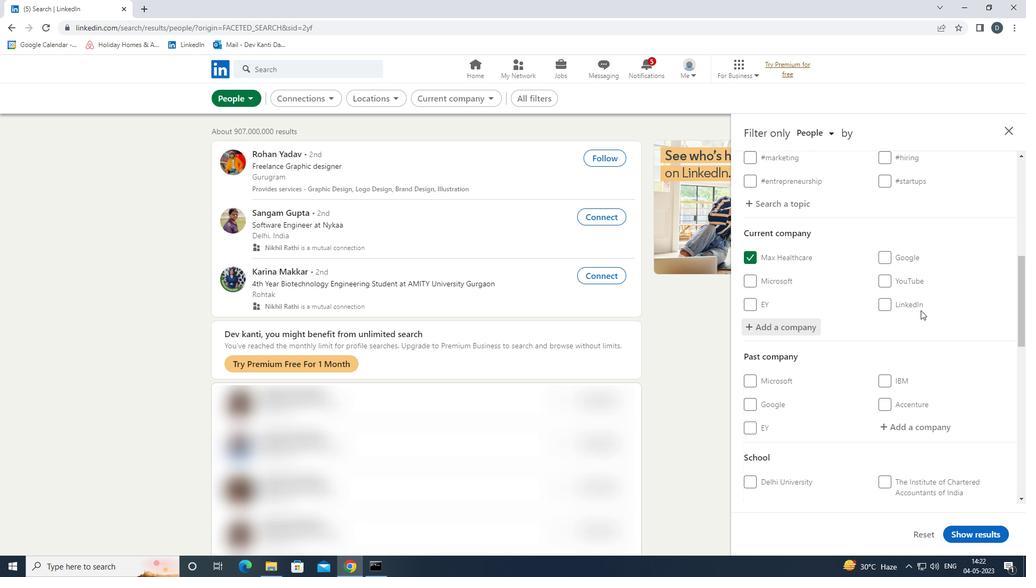 
Action: Mouse scrolled (898, 260) with delta (0, 0)
Screenshot: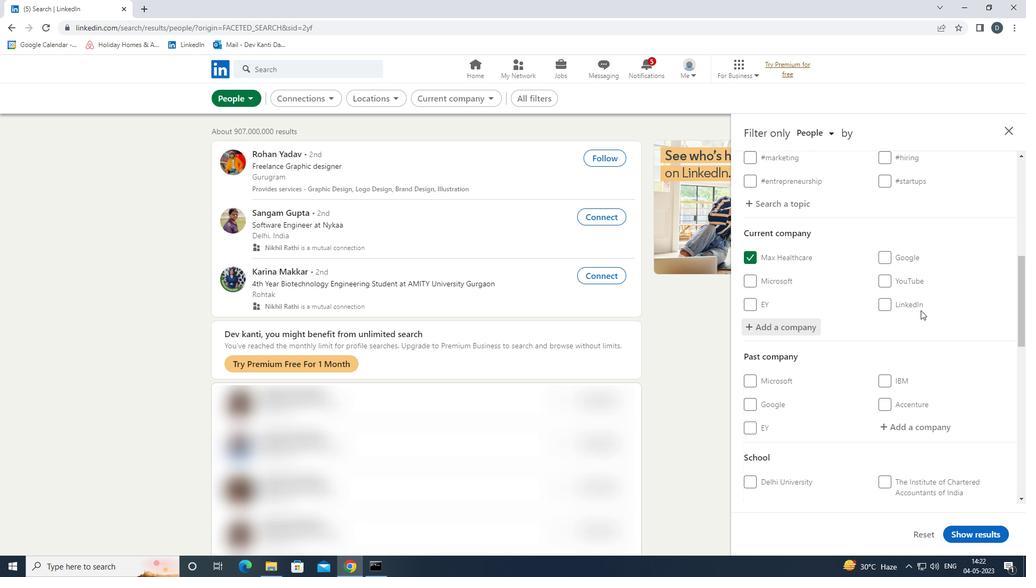 
Action: Mouse moved to (908, 279)
Screenshot: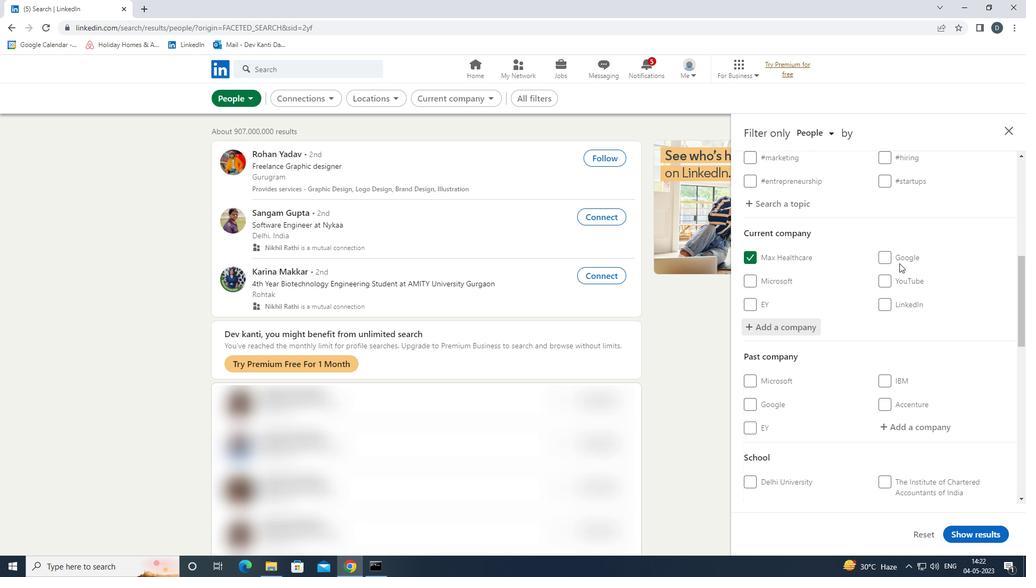 
Action: Mouse scrolled (908, 278) with delta (0, 0)
Screenshot: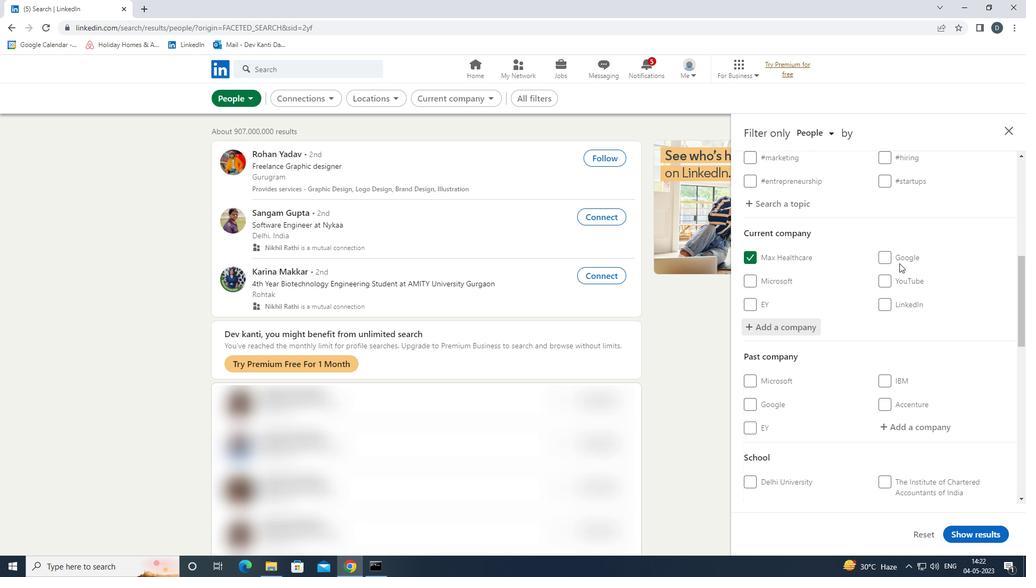 
Action: Mouse moved to (924, 290)
Screenshot: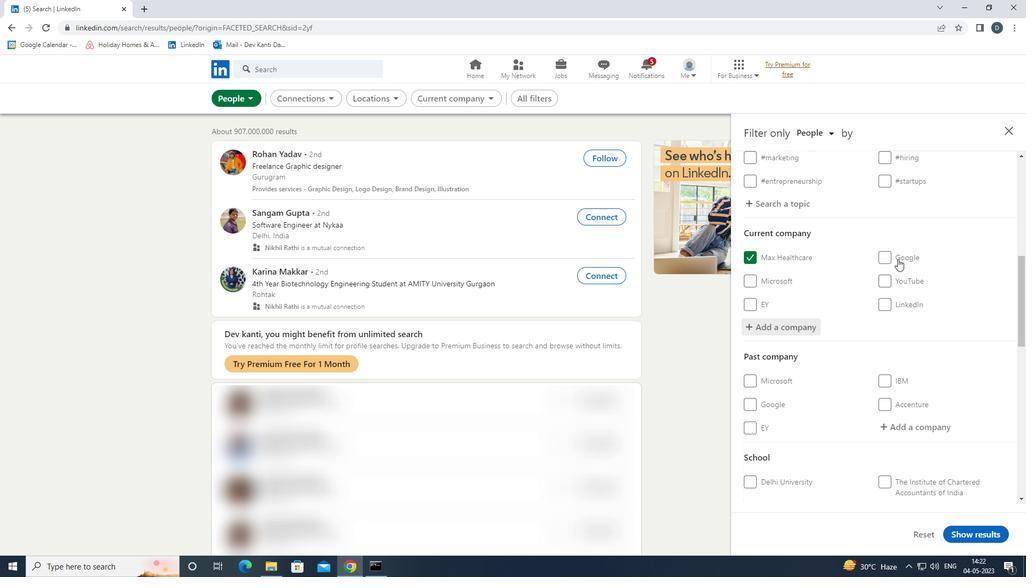 
Action: Mouse scrolled (924, 290) with delta (0, 0)
Screenshot: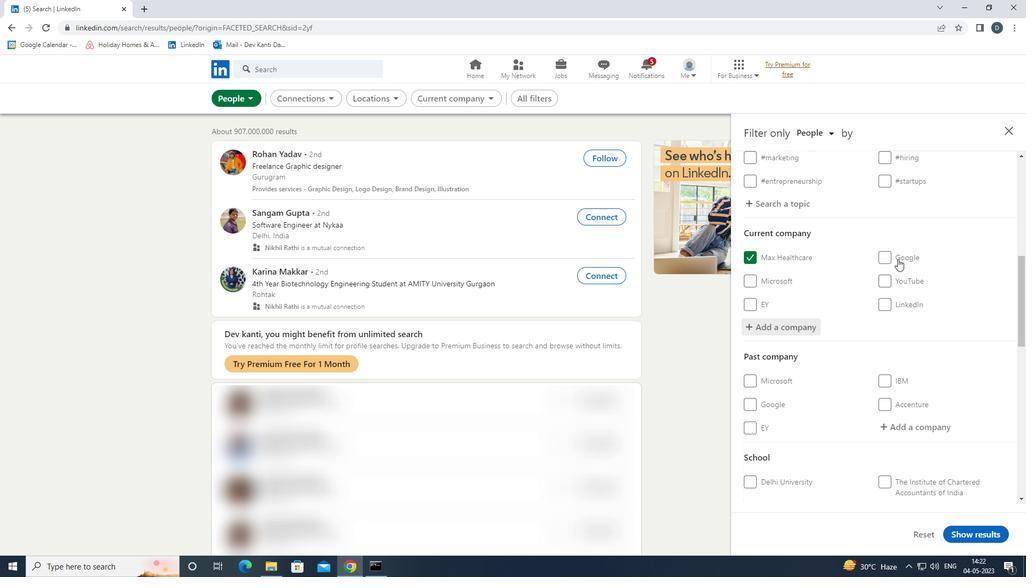 
Action: Mouse moved to (939, 305)
Screenshot: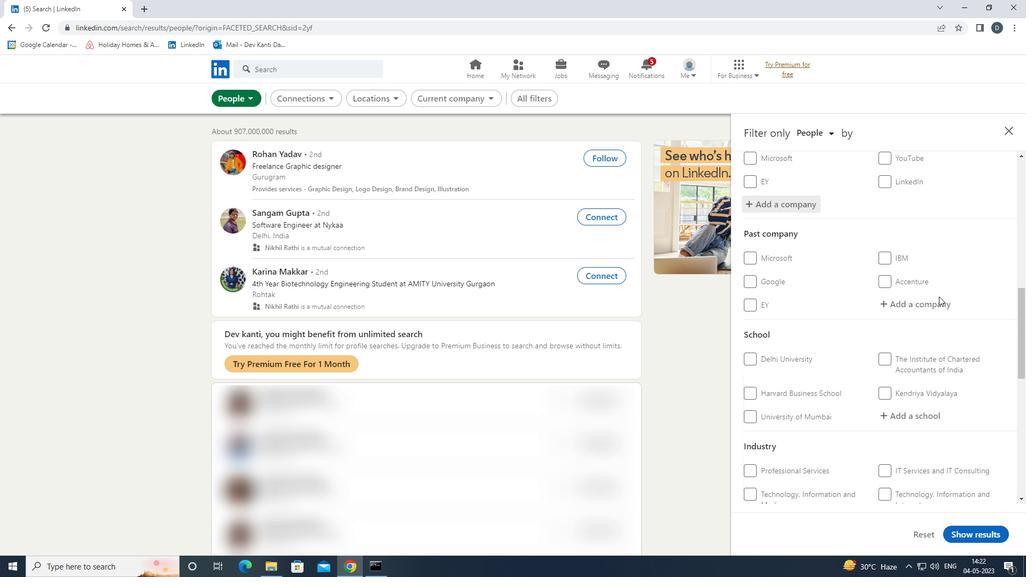 
Action: Mouse scrolled (939, 305) with delta (0, 0)
Screenshot: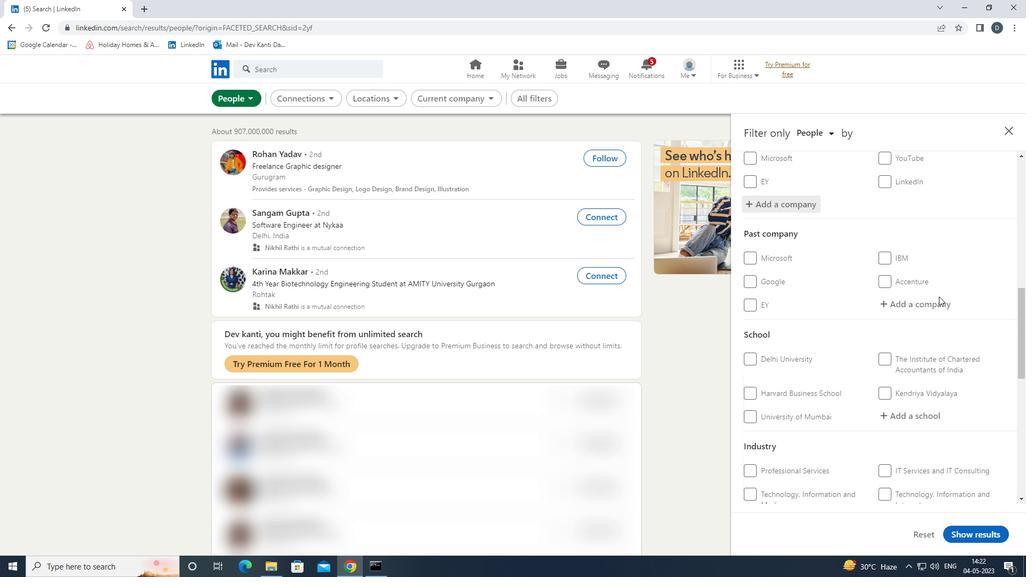 
Action: Mouse moved to (912, 324)
Screenshot: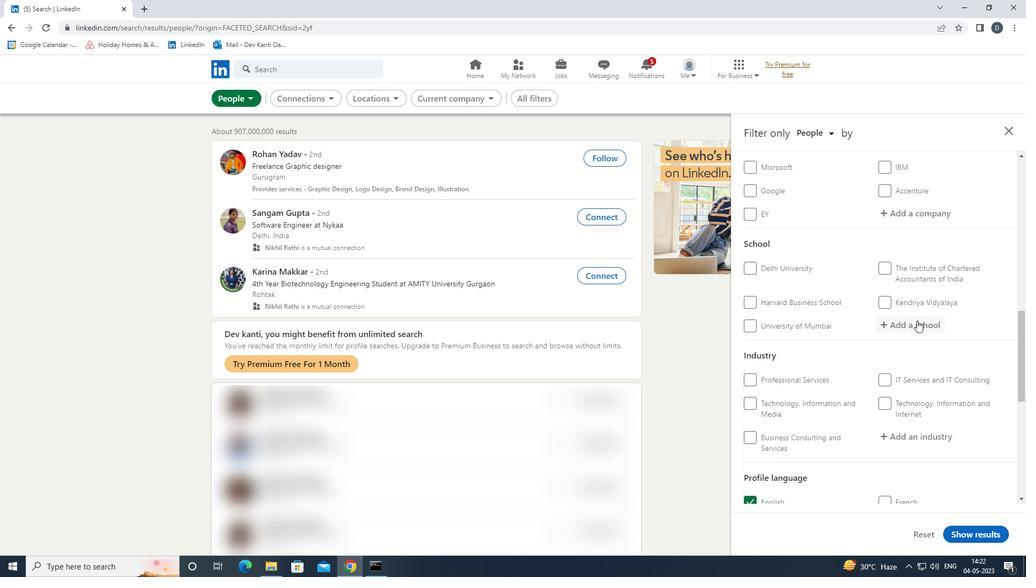 
Action: Mouse pressed left at (912, 324)
Screenshot: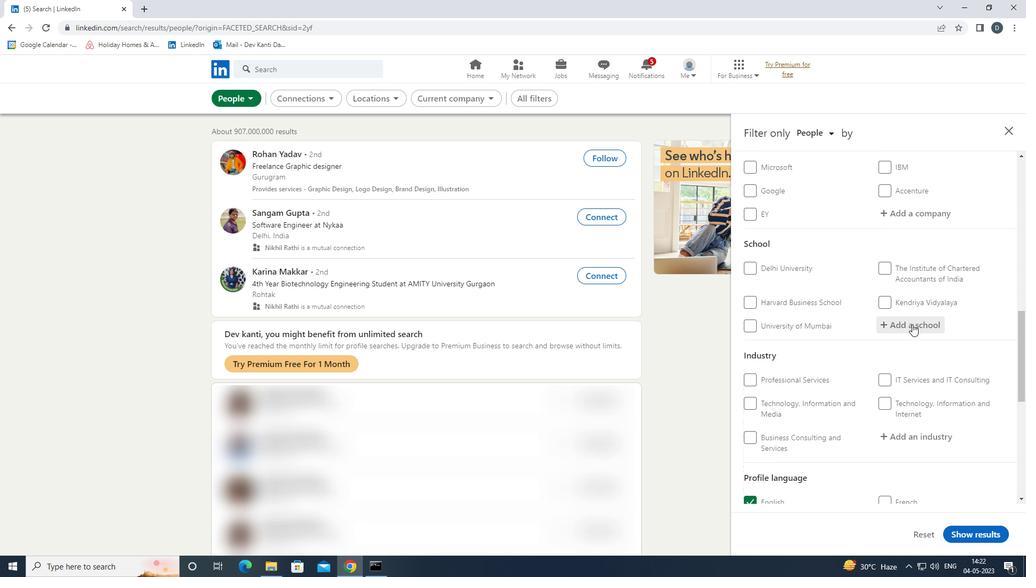 
Action: Mouse moved to (914, 316)
Screenshot: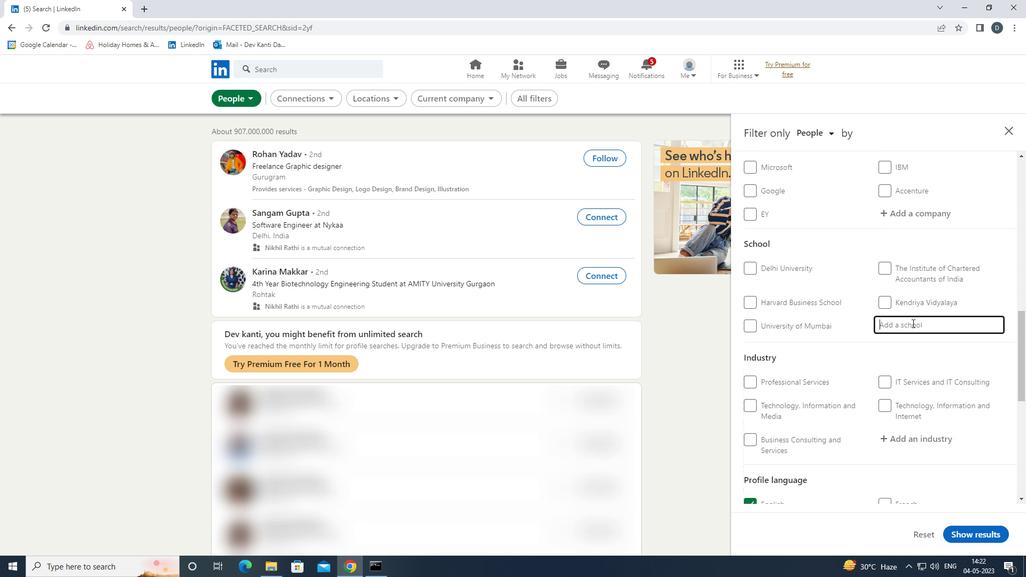 
Action: Key pressed <Key.shift>INDIAN<Key.space><Key.shift>INSTITUTE<Key.space>OF<Key.space><Key.shift>TECHNOLOGY<Key.down><Key.down><Key.down><Key.down><Key.down><Key.down><Key.down><Key.down><Key.down><Key.up><Key.enter>
Screenshot: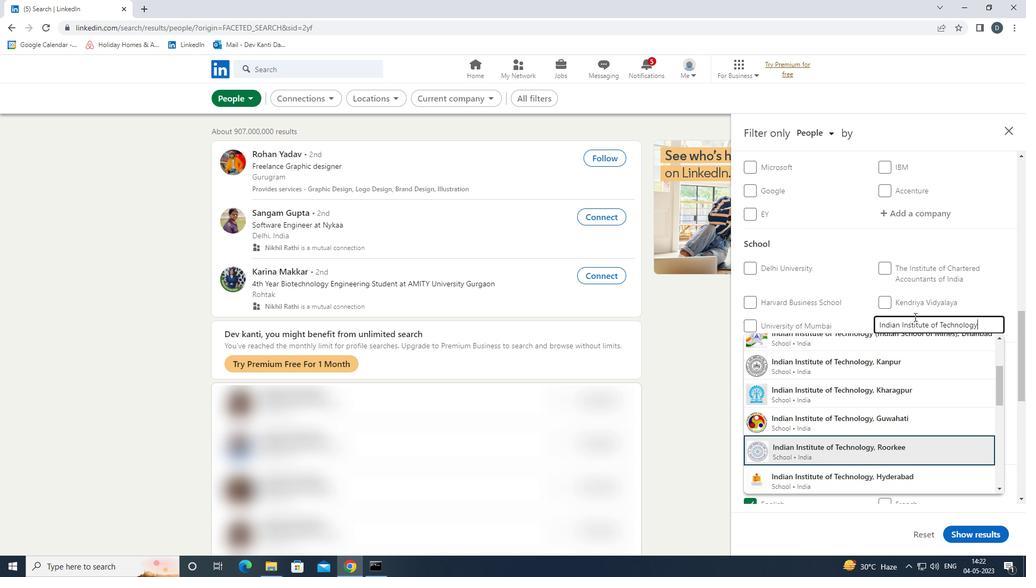 
Action: Mouse moved to (926, 313)
Screenshot: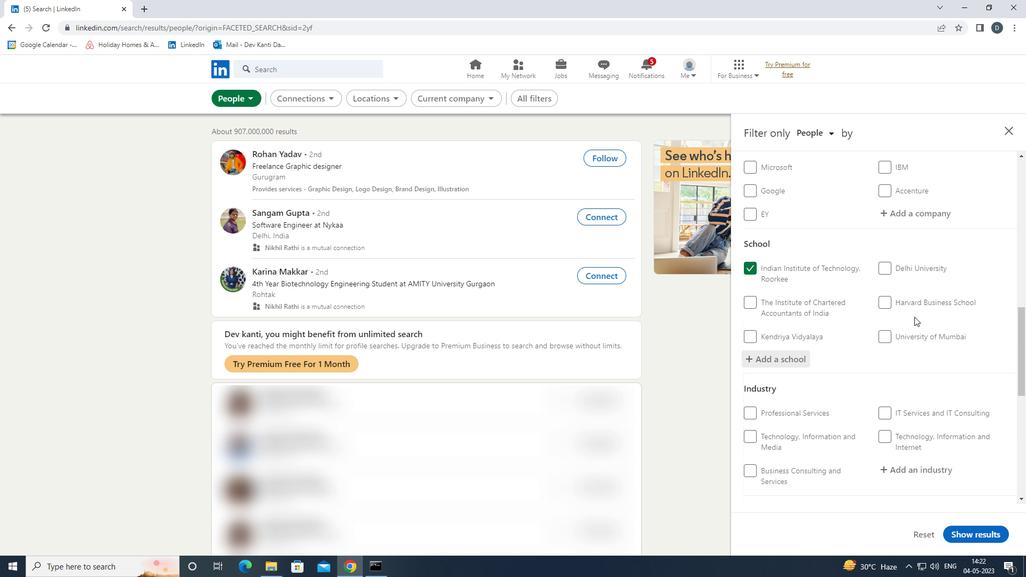 
Action: Mouse scrolled (926, 312) with delta (0, 0)
Screenshot: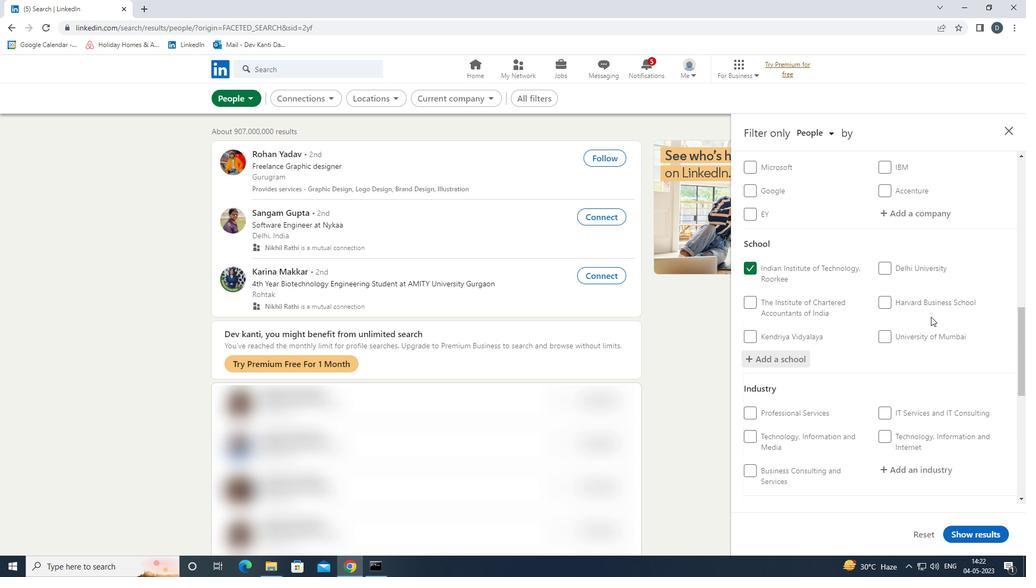 
Action: Mouse moved to (925, 314)
Screenshot: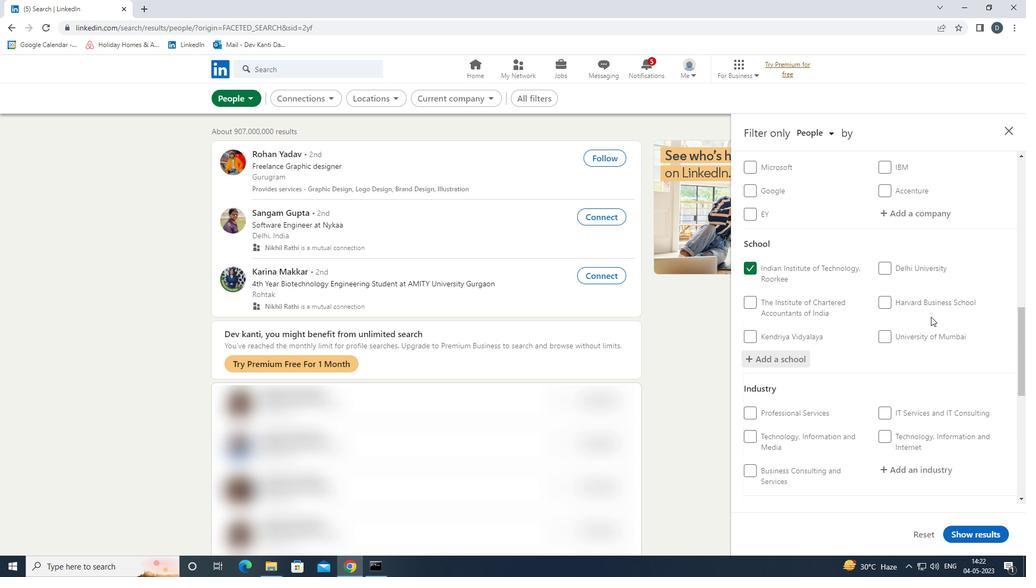 
Action: Mouse scrolled (925, 314) with delta (0, 0)
Screenshot: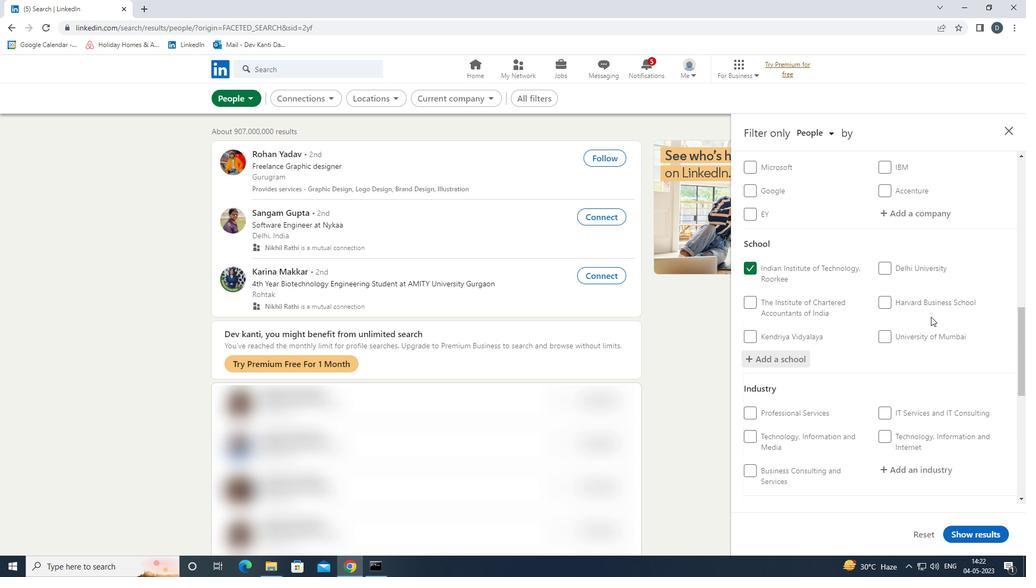 
Action: Mouse moved to (925, 315)
Screenshot: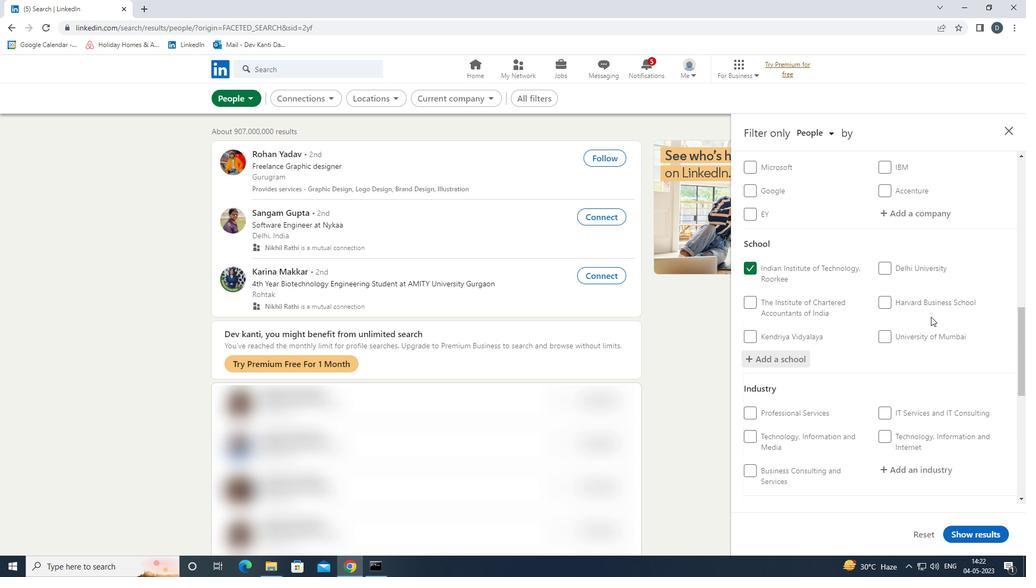 
Action: Mouse scrolled (925, 314) with delta (0, 0)
Screenshot: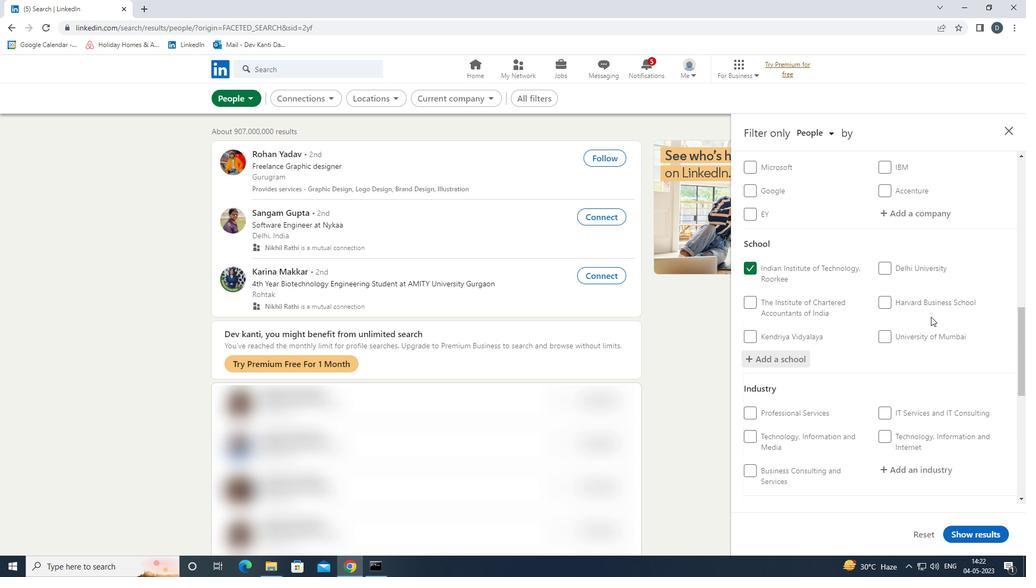 
Action: Mouse moved to (928, 310)
Screenshot: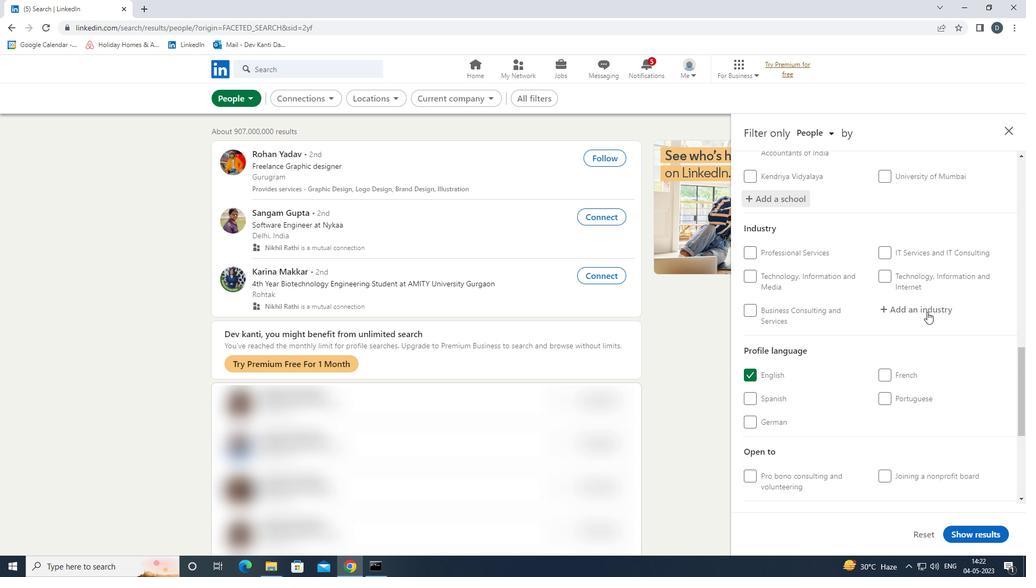 
Action: Mouse pressed left at (928, 310)
Screenshot: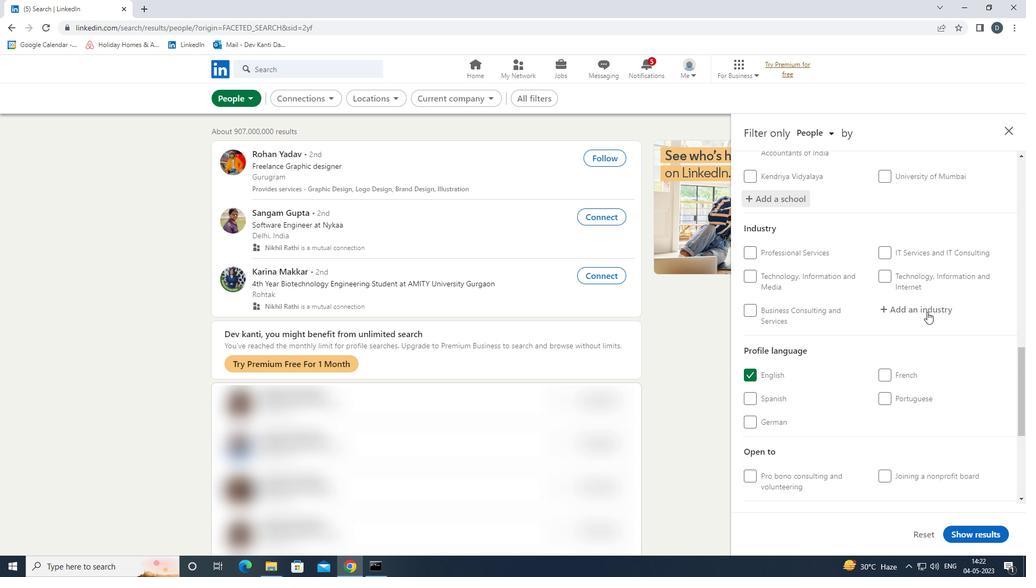 
Action: Key pressed <Key.shift>MNEDI<Key.backspace><Key.backspace><Key.backspace><Key.backspace>EDIA<Key.down><Key.down><Key.enter>
Screenshot: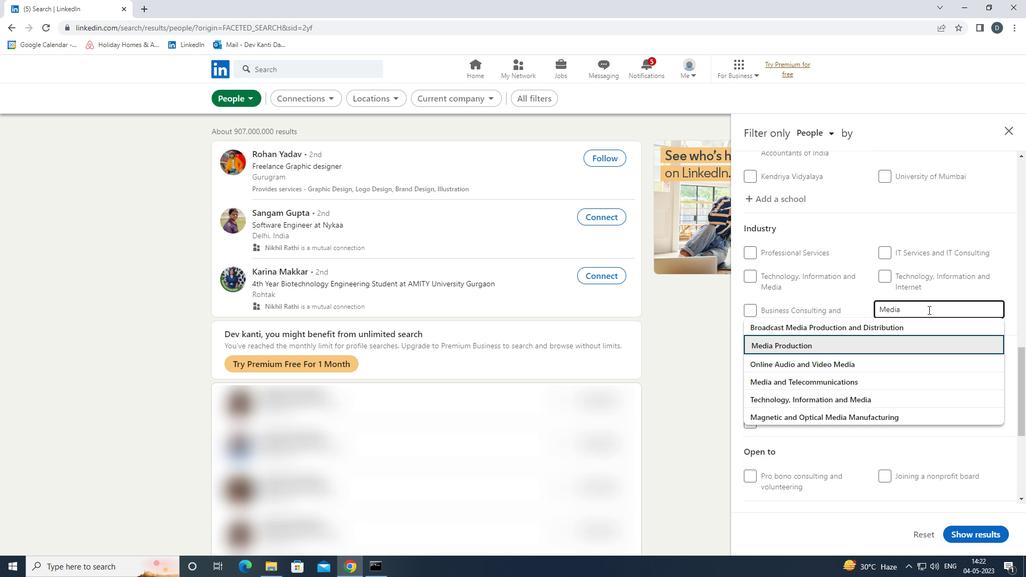 
Action: Mouse moved to (927, 305)
Screenshot: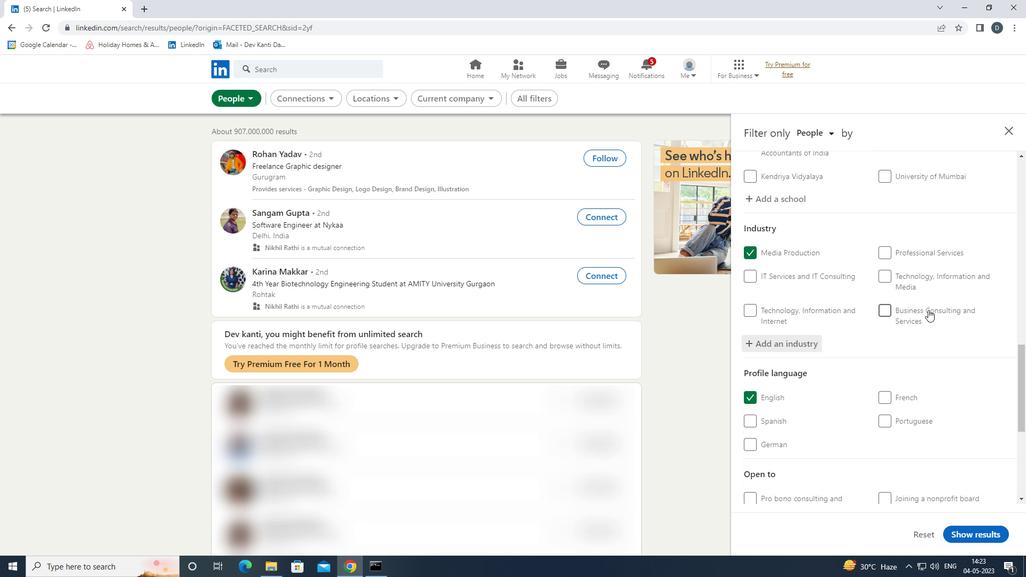 
Action: Mouse scrolled (927, 305) with delta (0, 0)
Screenshot: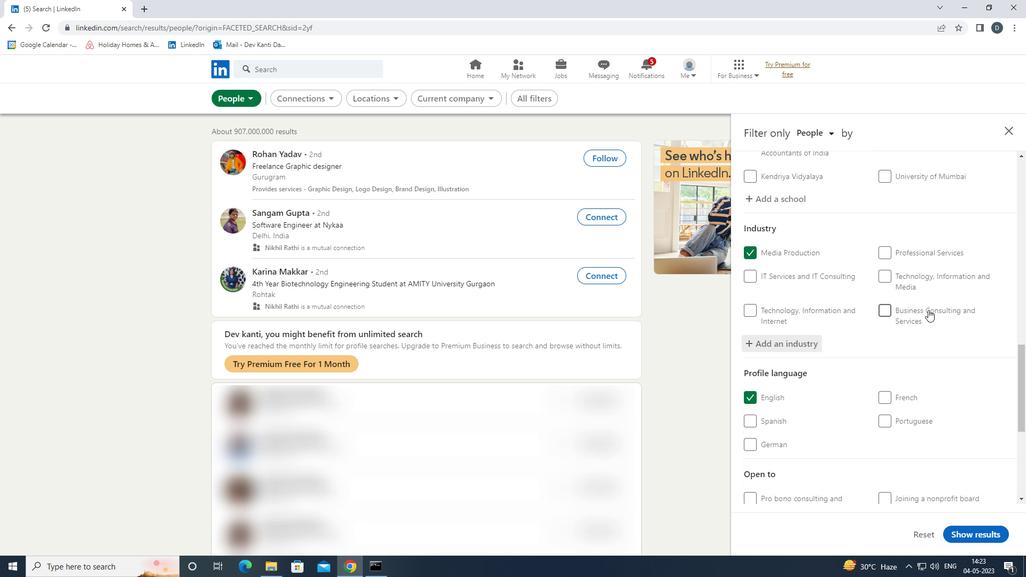 
Action: Mouse scrolled (927, 305) with delta (0, 0)
Screenshot: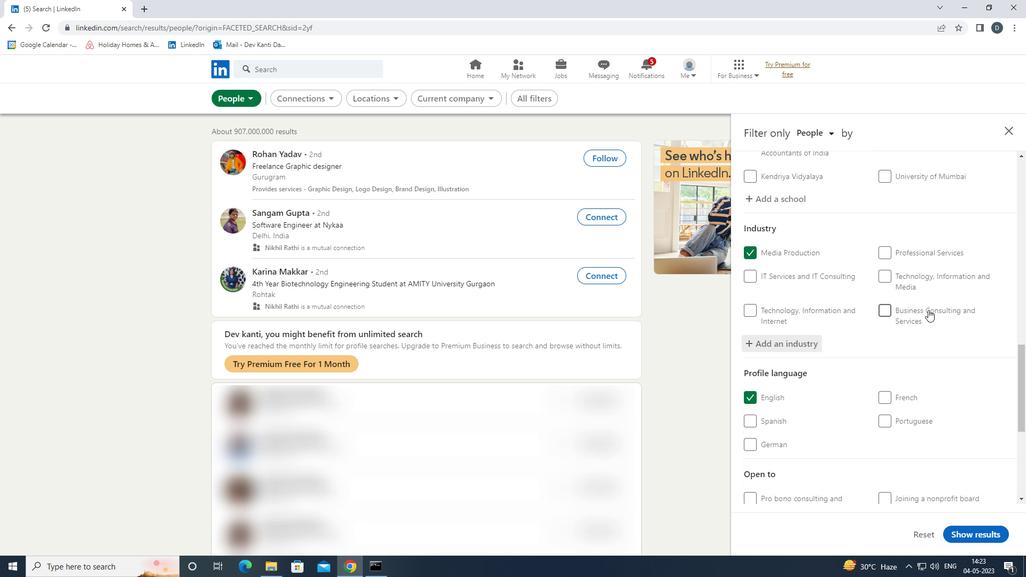 
Action: Mouse moved to (927, 305)
Screenshot: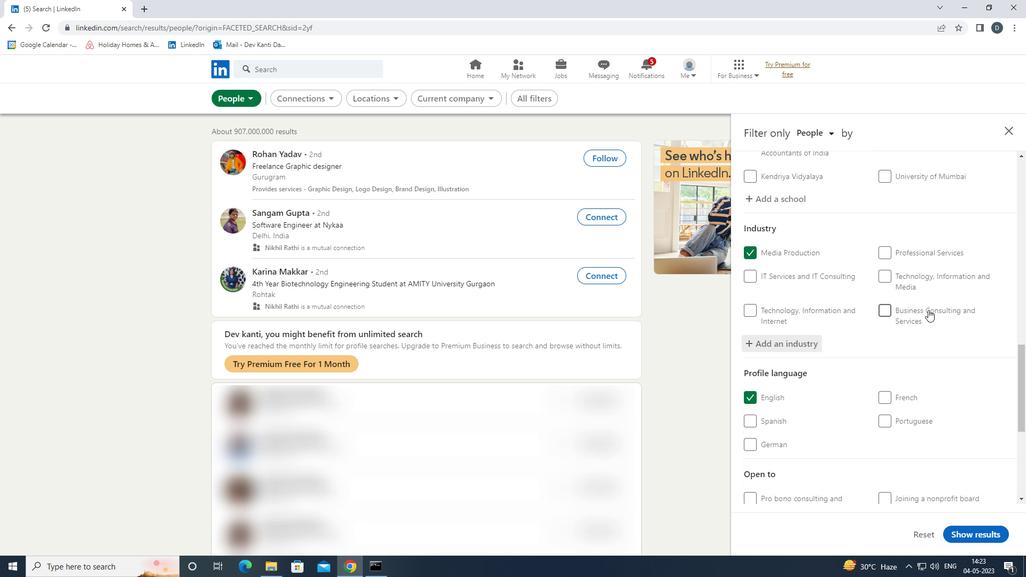 
Action: Mouse scrolled (927, 305) with delta (0, 0)
Screenshot: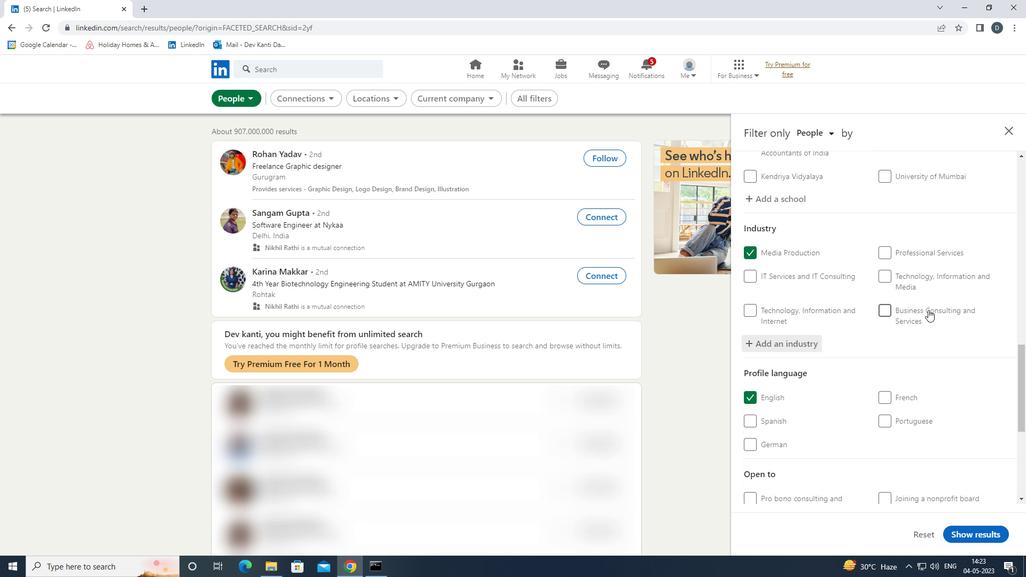 
Action: Mouse scrolled (927, 305) with delta (0, 0)
Screenshot: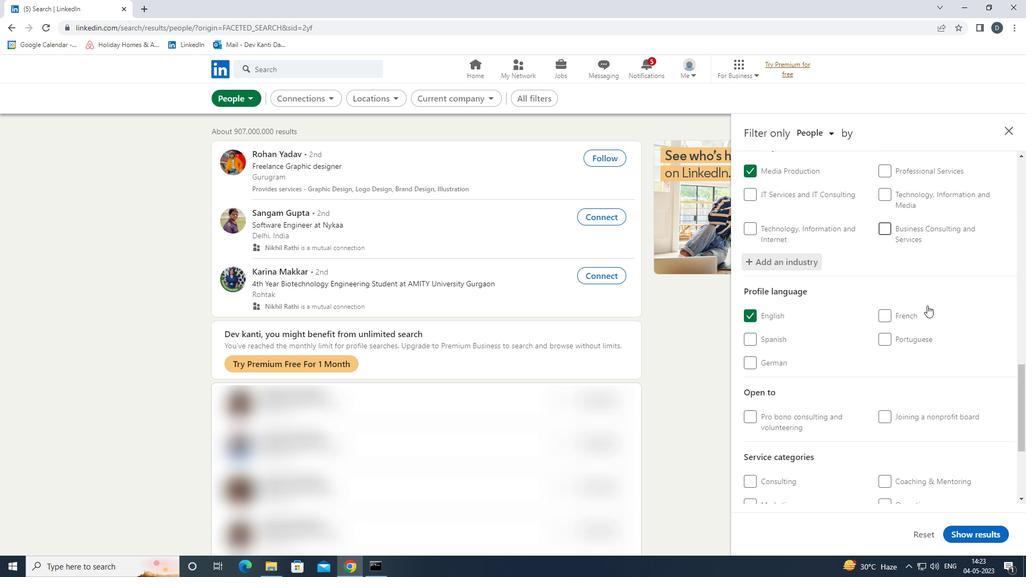 
Action: Mouse moved to (927, 307)
Screenshot: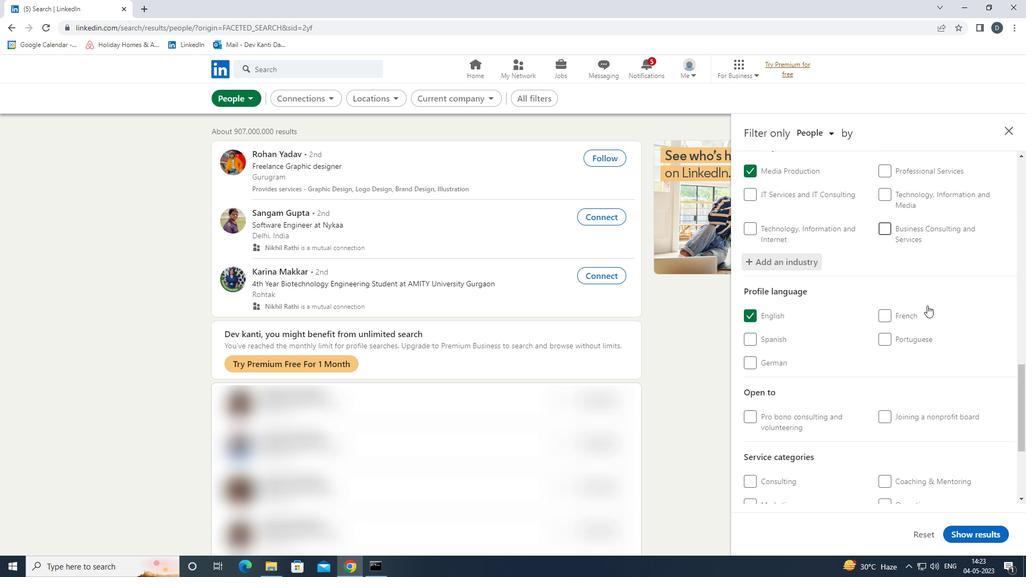 
Action: Mouse scrolled (927, 306) with delta (0, 0)
Screenshot: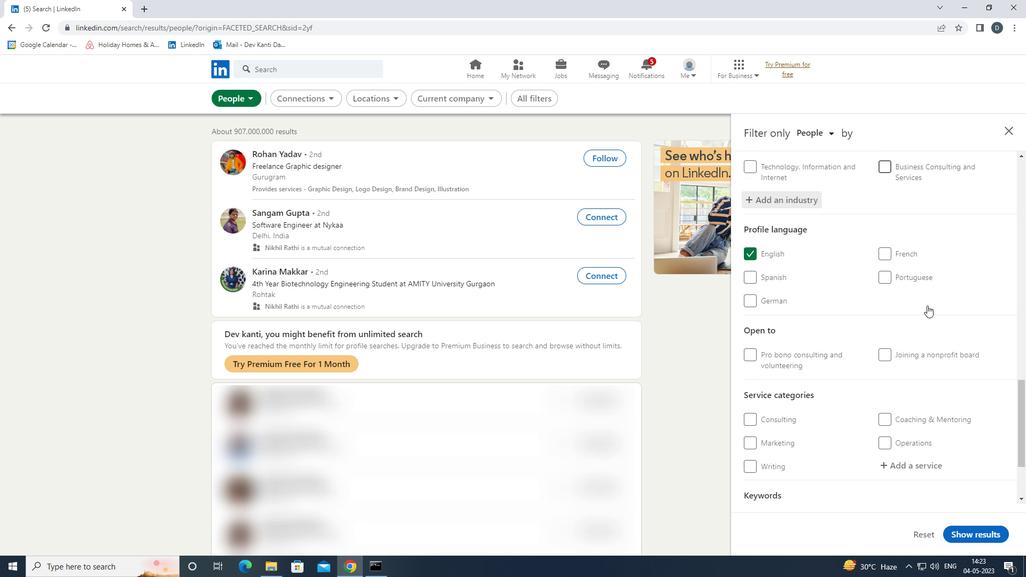 
Action: Mouse moved to (926, 353)
Screenshot: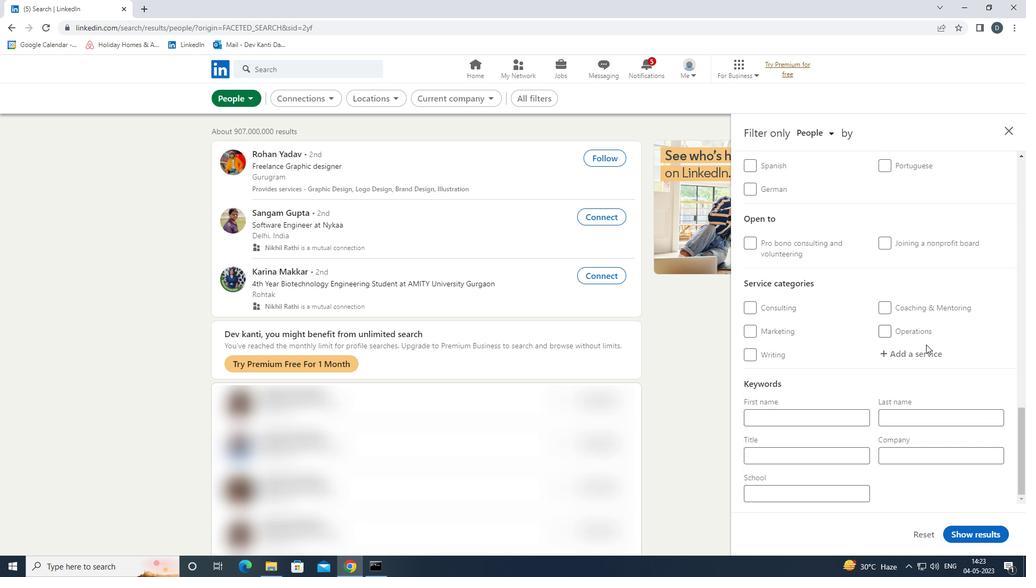 
Action: Mouse pressed left at (926, 353)
Screenshot: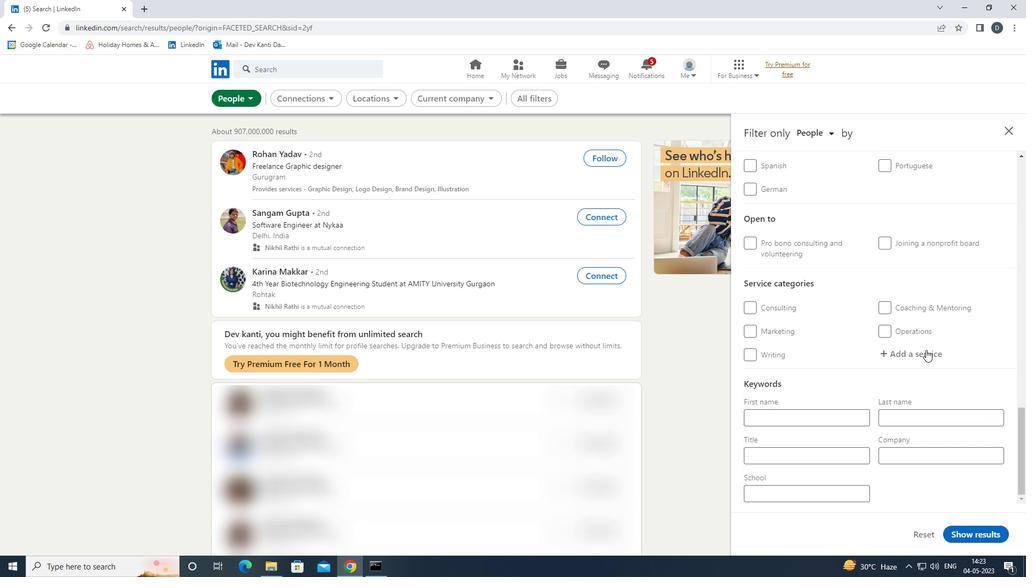 
Action: Mouse moved to (926, 353)
Screenshot: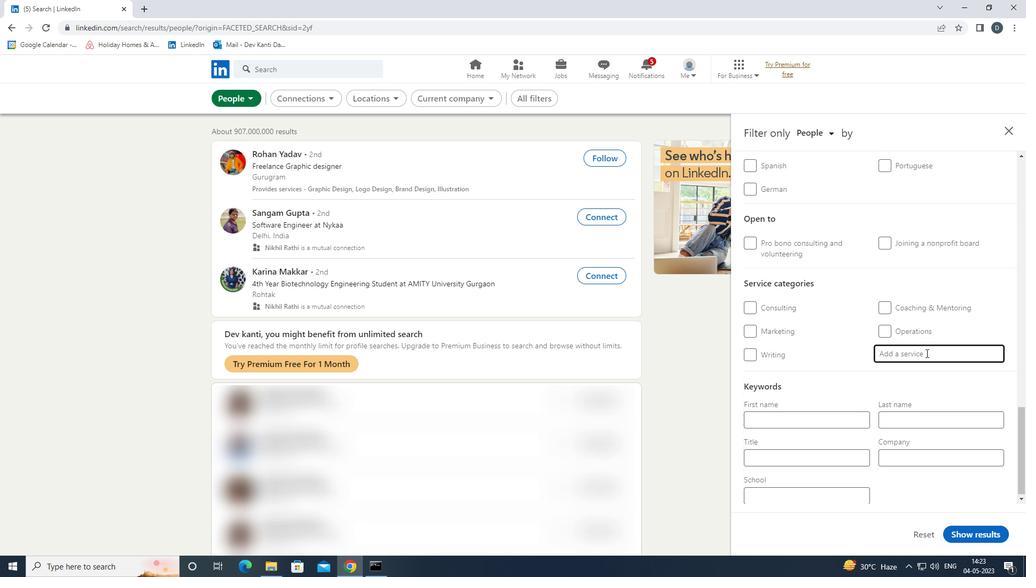 
Action: Key pressed <Key.shift>FINANCCIAL<Key.space><Key.backspace><Key.backspace><Key.backspace><Key.backspace><Key.backspace>IL<Key.backspace>AL<Key.space><Key.down><Key.down><Key.down><Key.down><Key.down><Key.down><Key.enter>
Screenshot: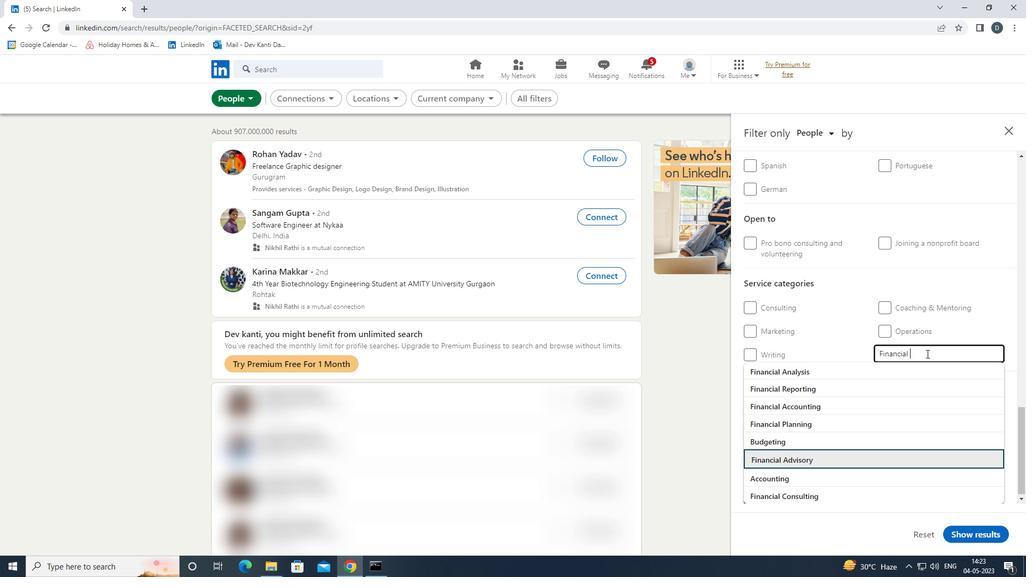 
Action: Mouse moved to (927, 354)
Screenshot: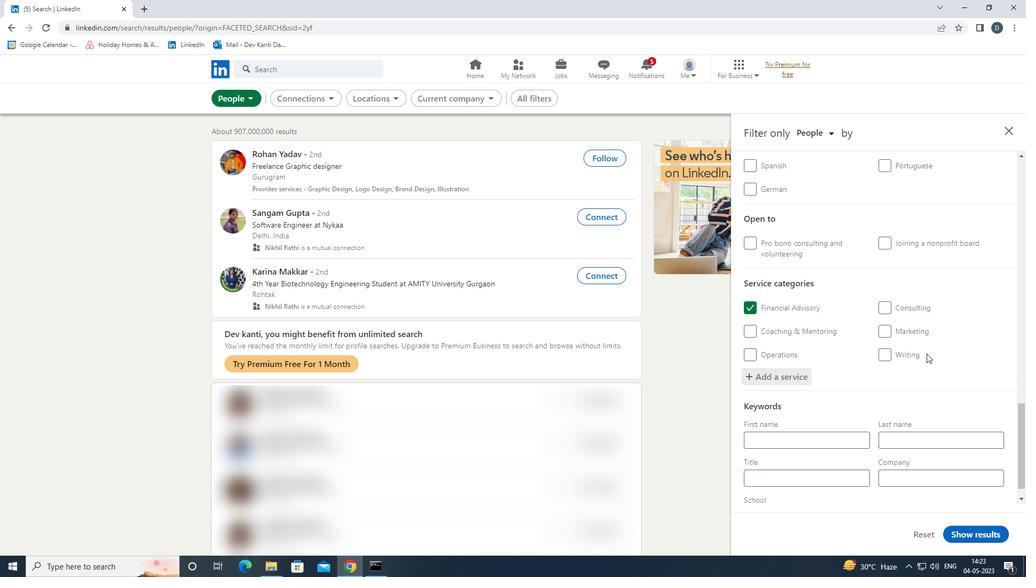 
Action: Mouse scrolled (927, 354) with delta (0, 0)
Screenshot: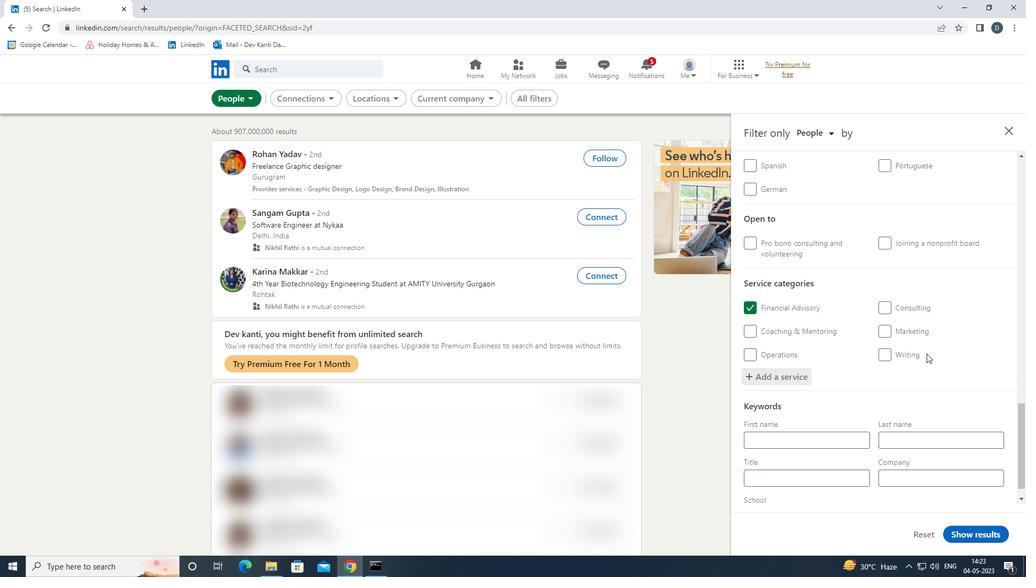 
Action: Mouse moved to (923, 369)
Screenshot: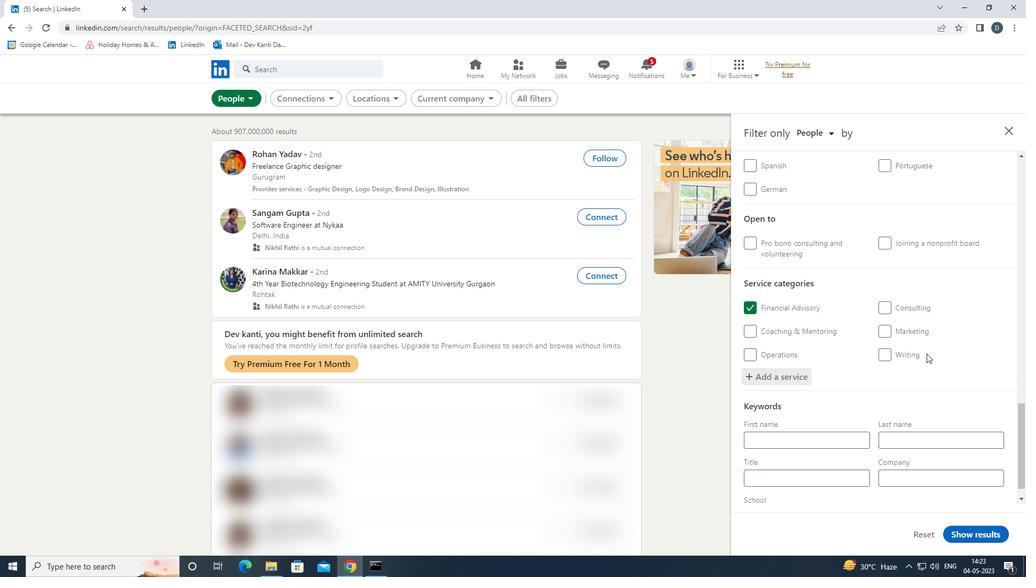 
Action: Mouse scrolled (923, 369) with delta (0, 0)
Screenshot: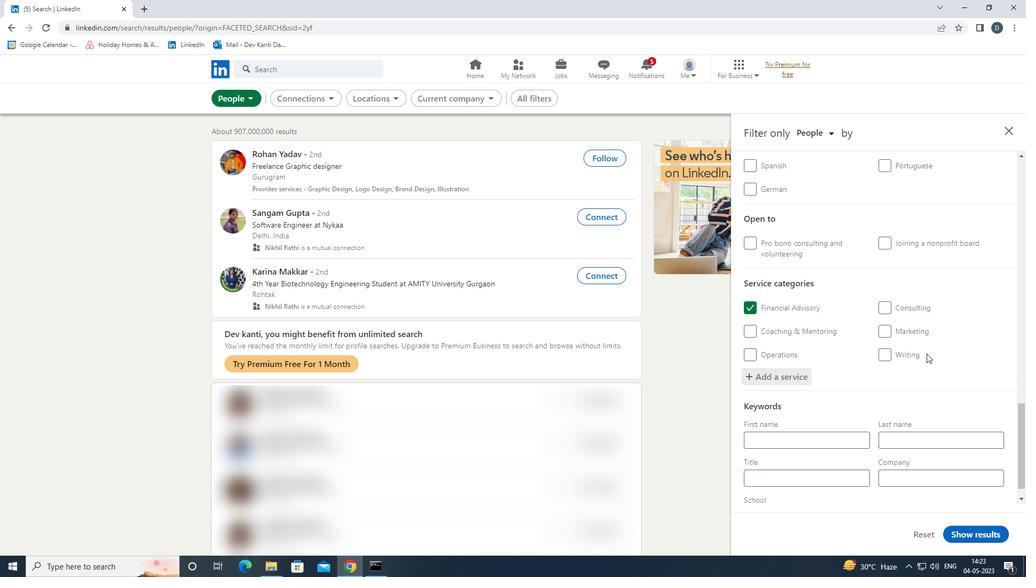 
Action: Mouse moved to (916, 384)
Screenshot: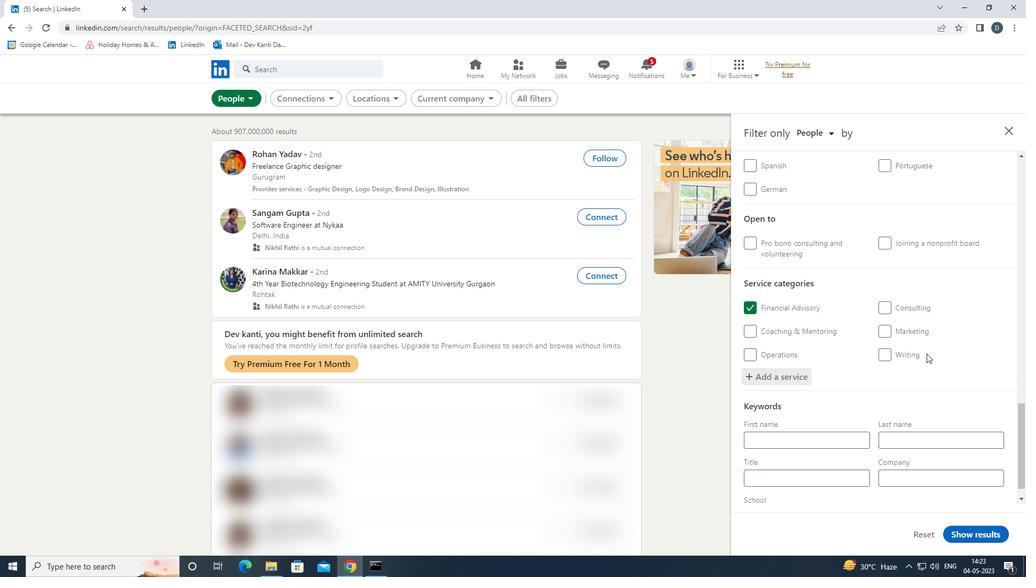 
Action: Mouse scrolled (916, 383) with delta (0, 0)
Screenshot: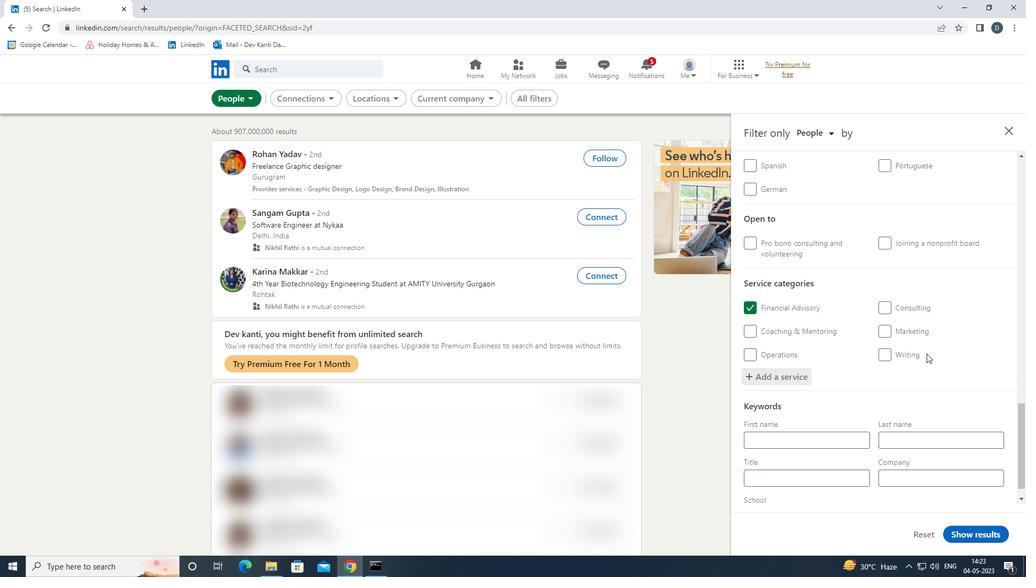 
Action: Mouse moved to (905, 399)
Screenshot: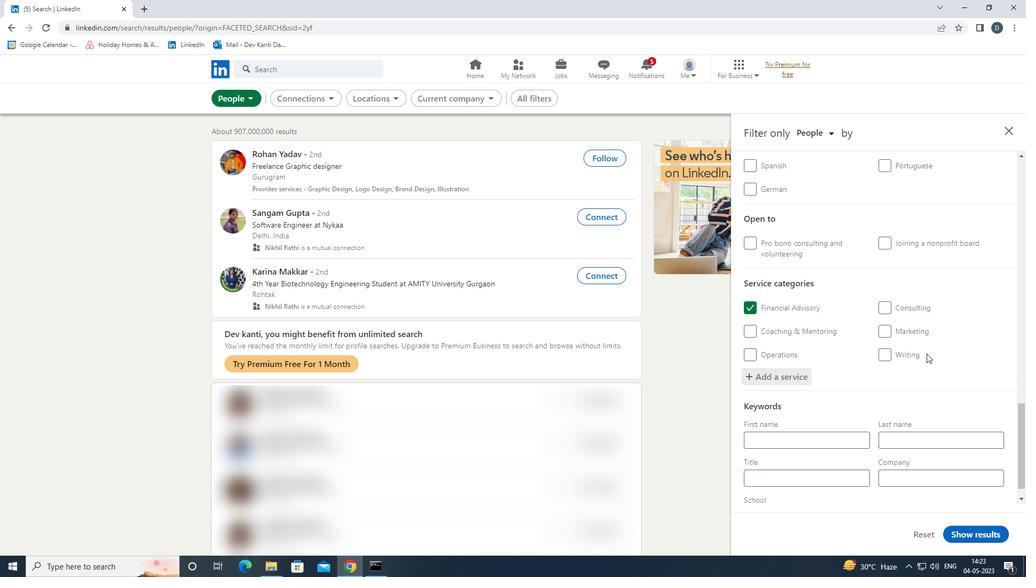 
Action: Mouse scrolled (905, 398) with delta (0, 0)
Screenshot: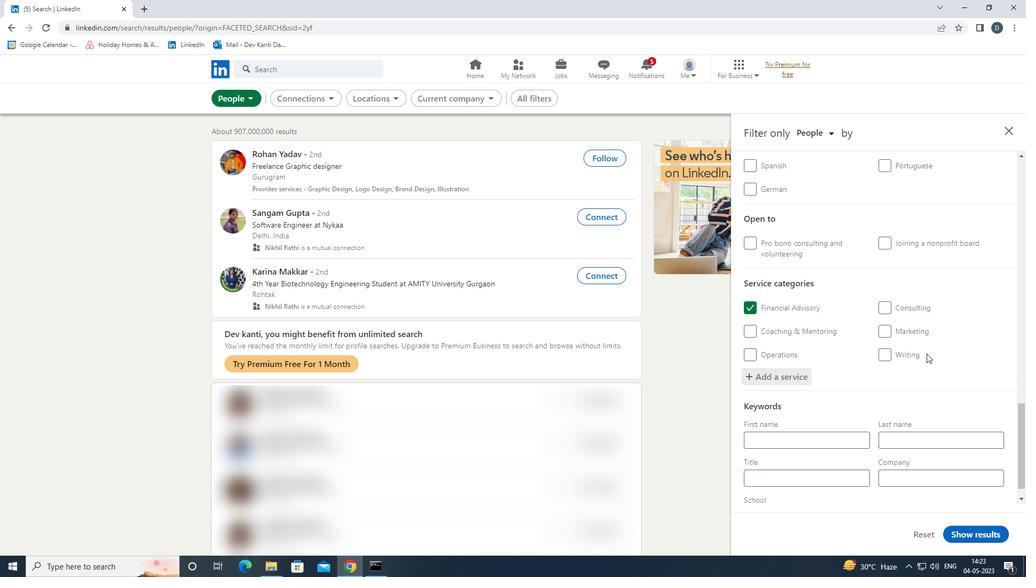 
Action: Mouse moved to (825, 466)
Screenshot: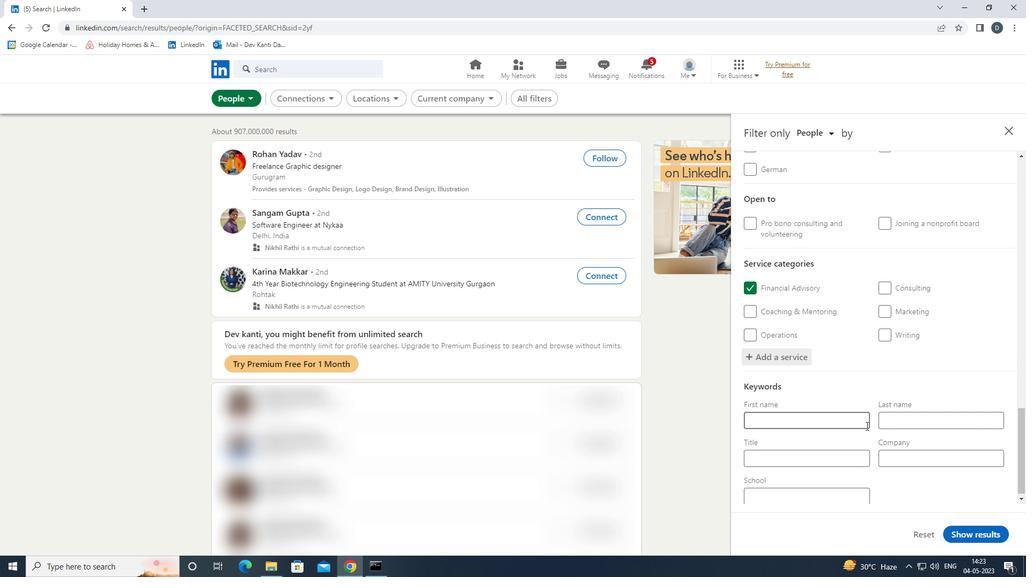 
Action: Mouse pressed left at (825, 466)
Screenshot: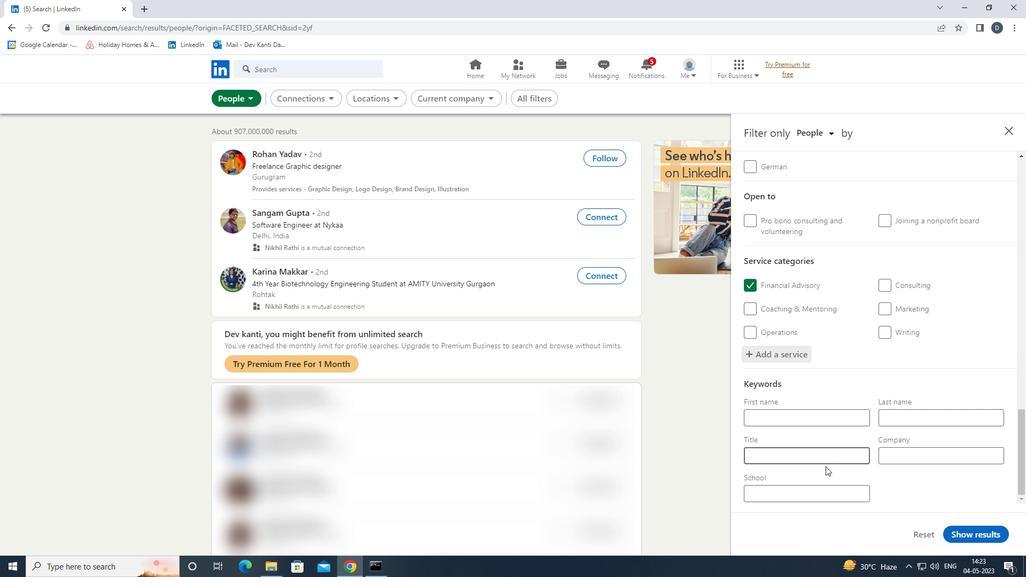 
Action: Mouse moved to (825, 460)
Screenshot: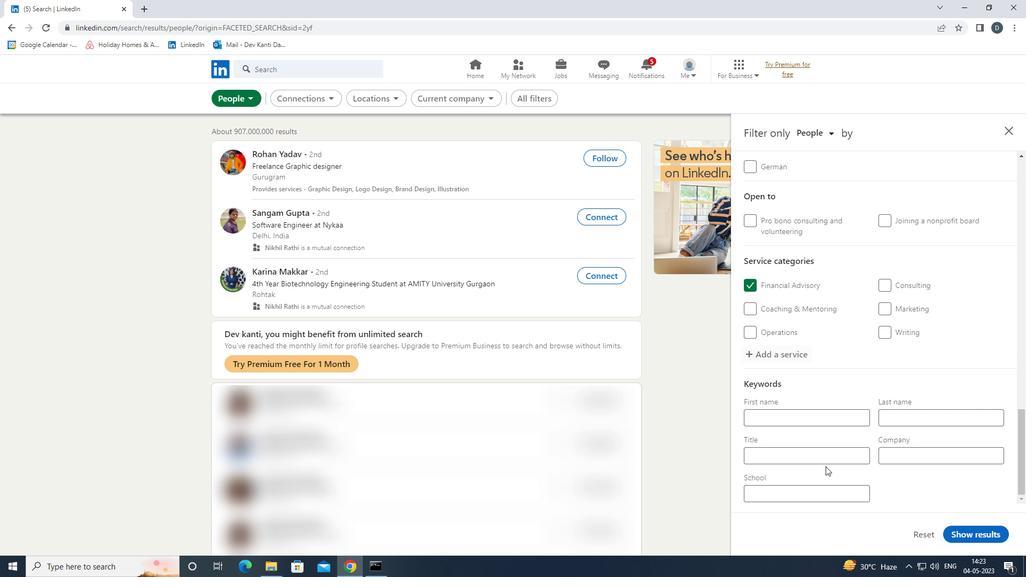 
Action: Mouse pressed left at (825, 460)
Screenshot: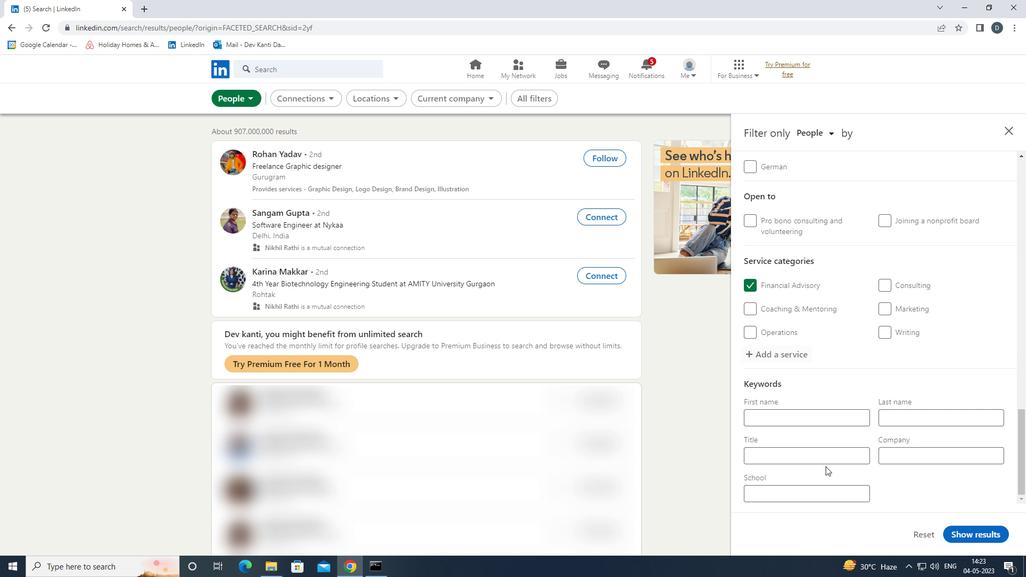 
Action: Mouse moved to (823, 460)
Screenshot: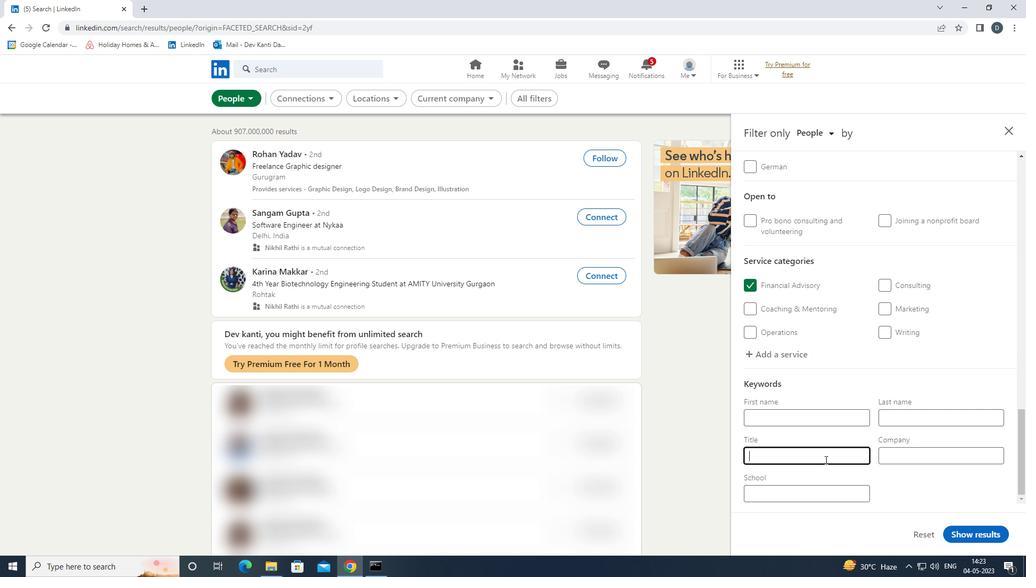 
Action: Key pressed <Key.shift><Key.shift><Key.shift><Key.shift><Key.shift><Key.shift>SPCOA<Key.backspace><Key.backspace><Key.backspace><Key.backspace>OCIAL<Key.space><Key.shift>MEDIA<Key.space><Key.shift><Key.shift><Key.shift>ASSISTANT
Screenshot: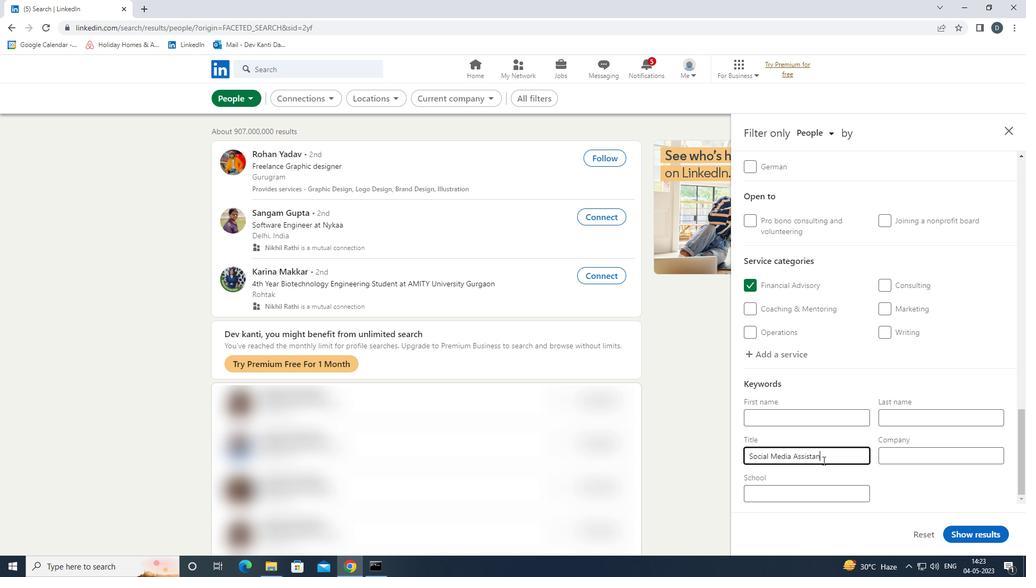 
Action: Mouse moved to (979, 535)
Screenshot: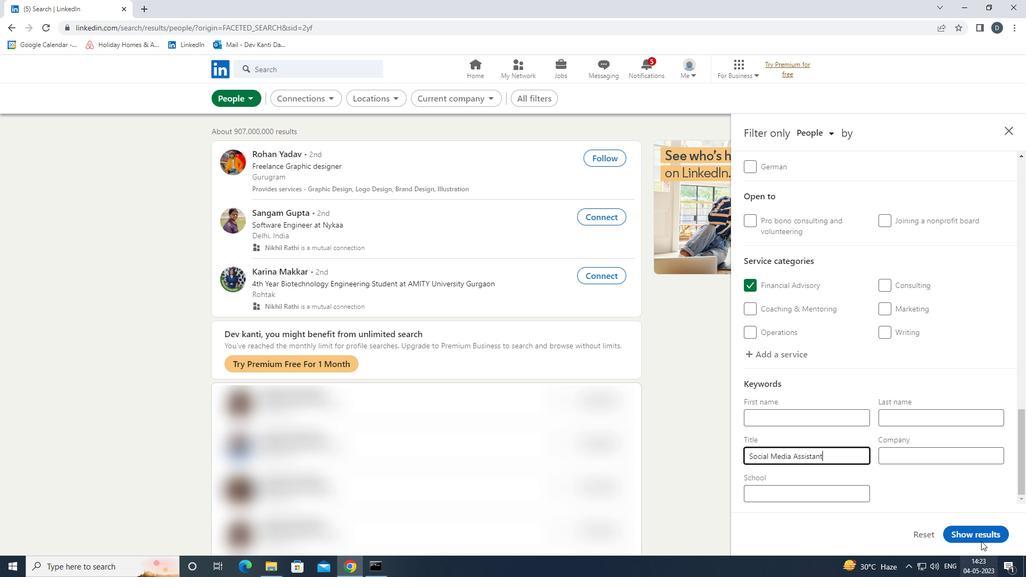 
Action: Mouse pressed left at (979, 535)
Screenshot: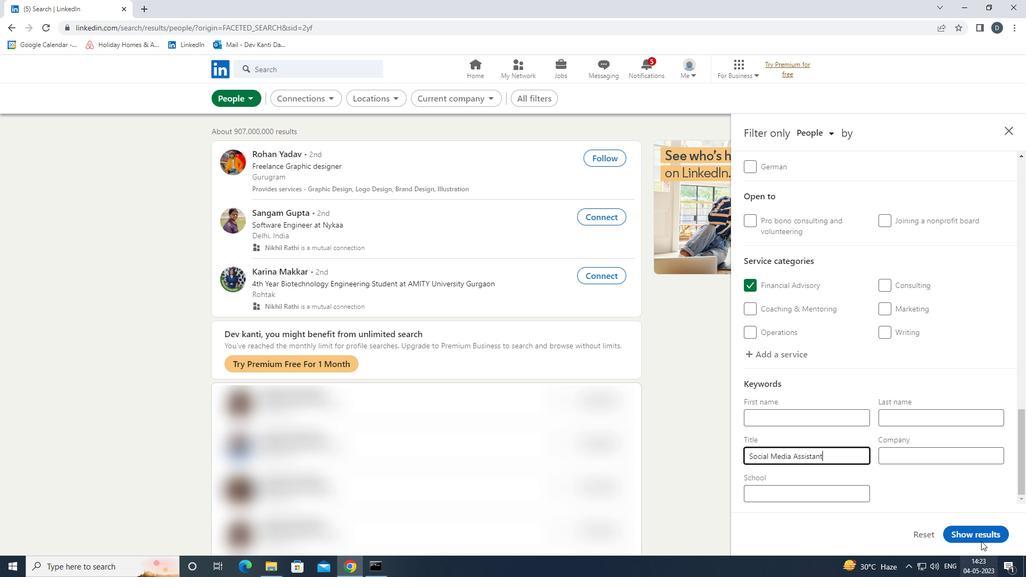 
Action: Mouse moved to (678, 332)
Screenshot: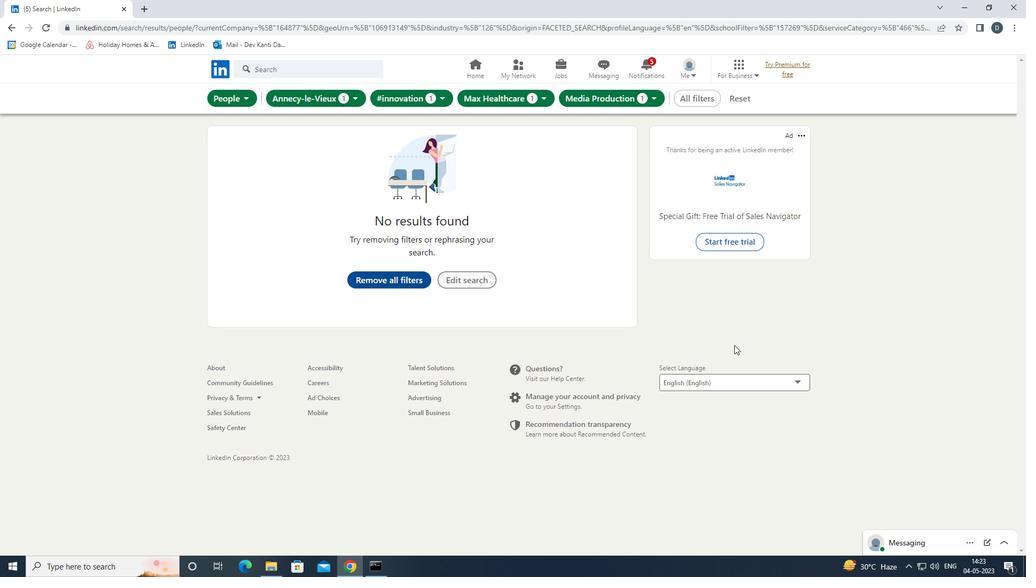 
